 Task: Add a signature Kara Hall containing With sincere appreciation and gratitude, Kara Hall to email address softage.5@softage.net and add a folder Business intelligence
Action: Mouse pressed left at (126, 25)
Screenshot: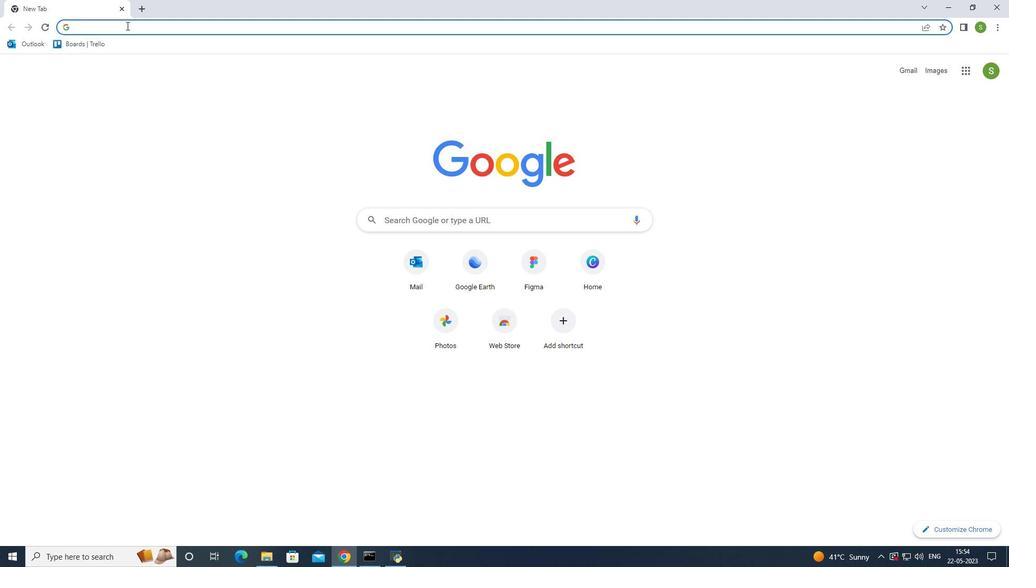 
Action: Key pressed outlook<Key.enter>
Screenshot: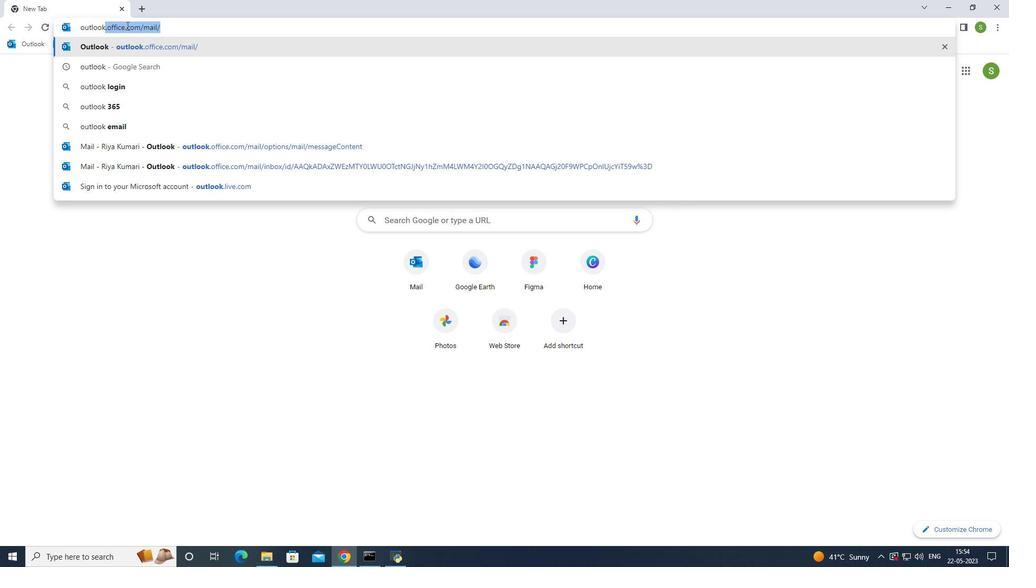 
Action: Mouse moved to (97, 90)
Screenshot: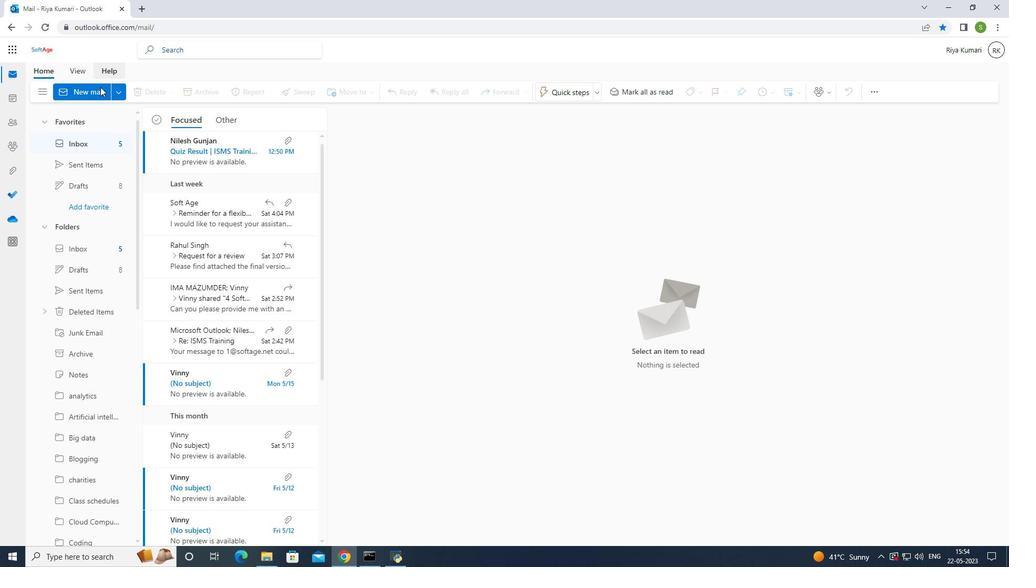 
Action: Mouse pressed left at (97, 90)
Screenshot: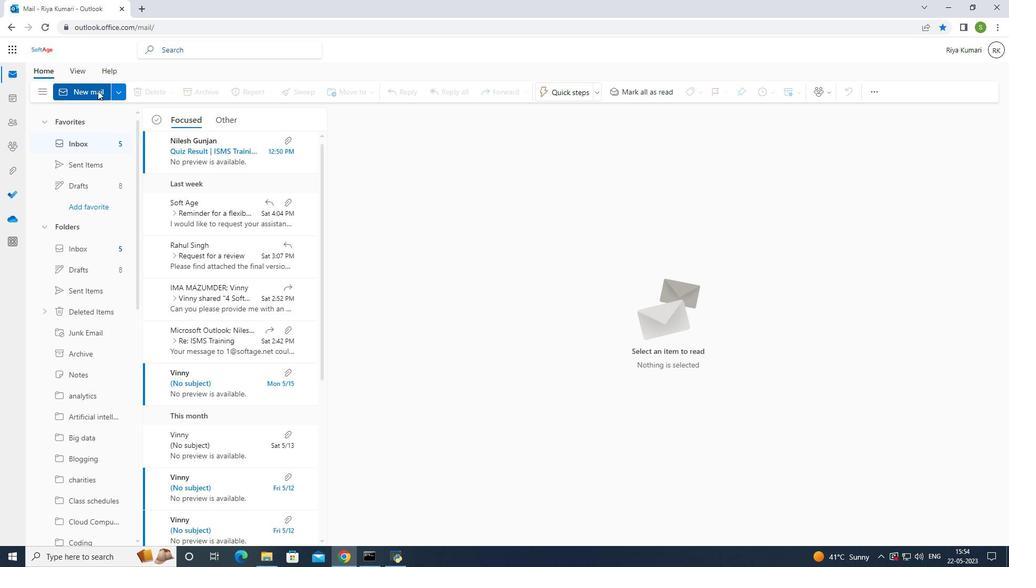 
Action: Mouse pressed left at (97, 90)
Screenshot: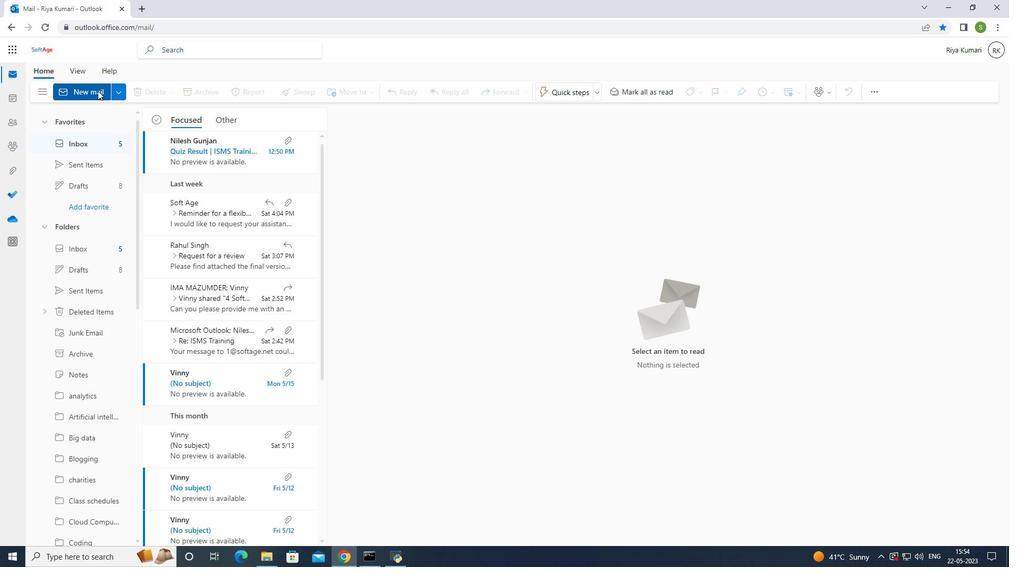 
Action: Mouse moved to (685, 87)
Screenshot: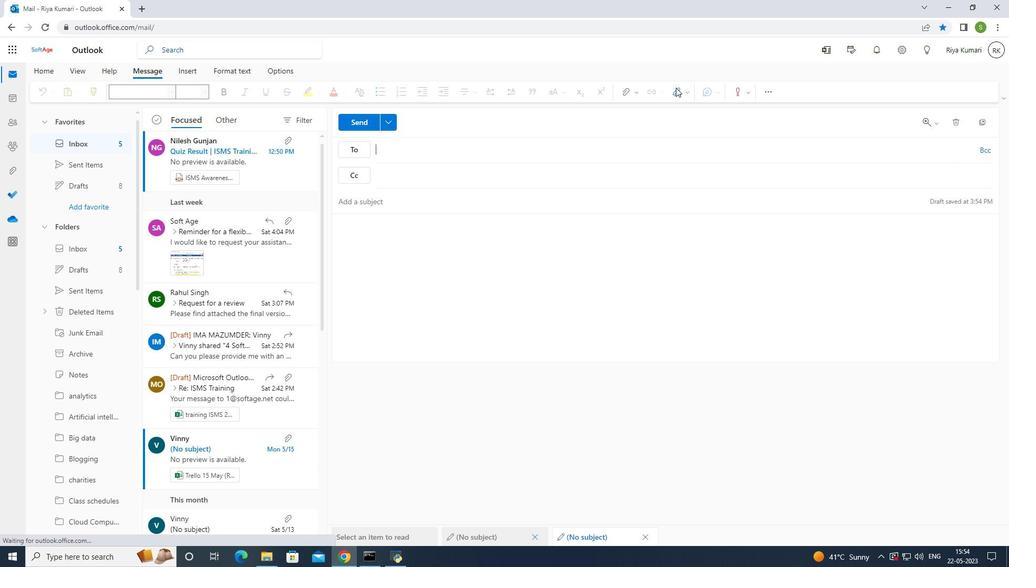 
Action: Mouse pressed left at (685, 87)
Screenshot: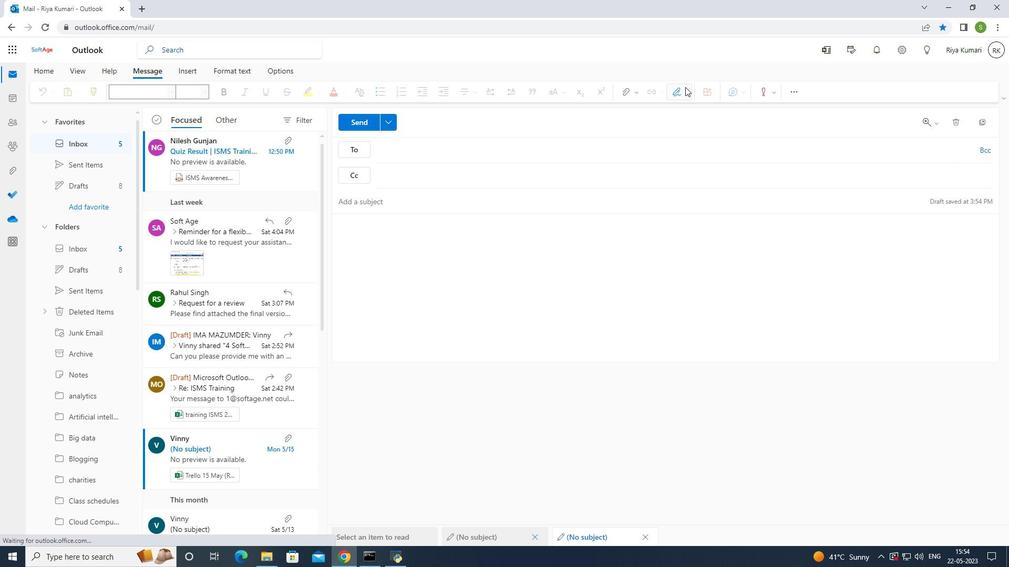 
Action: Mouse moved to (672, 131)
Screenshot: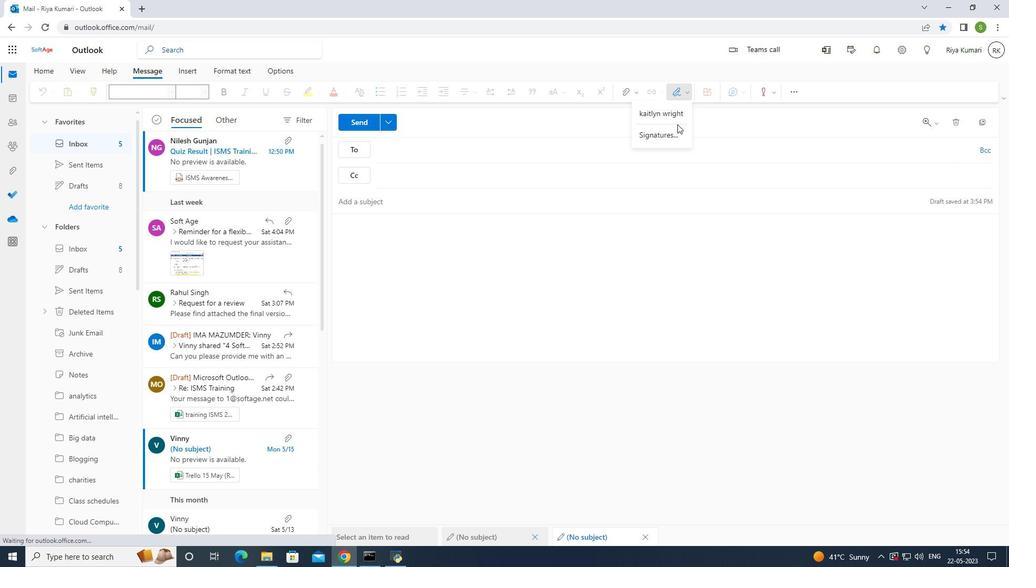
Action: Mouse pressed left at (672, 131)
Screenshot: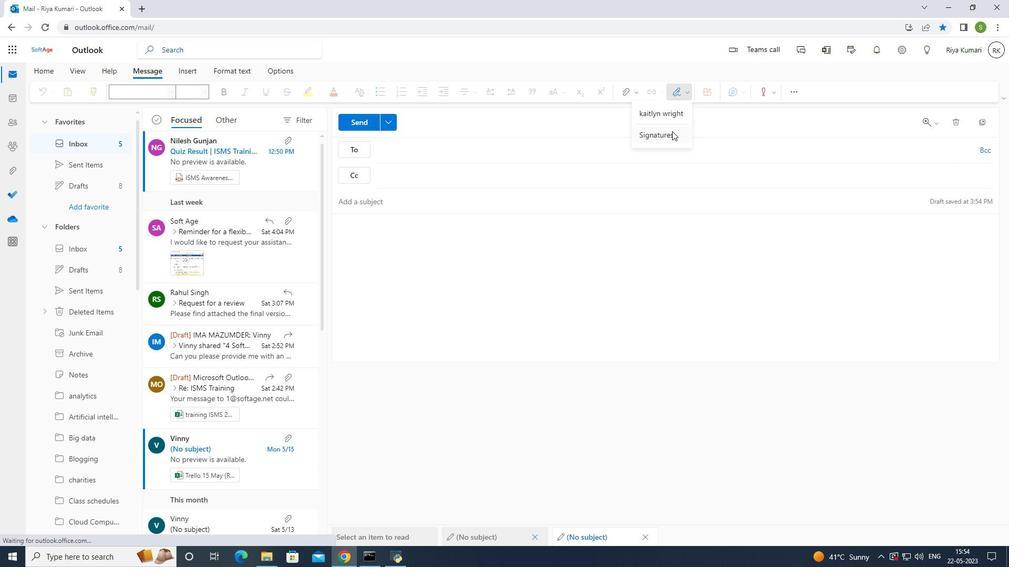 
Action: Mouse moved to (648, 174)
Screenshot: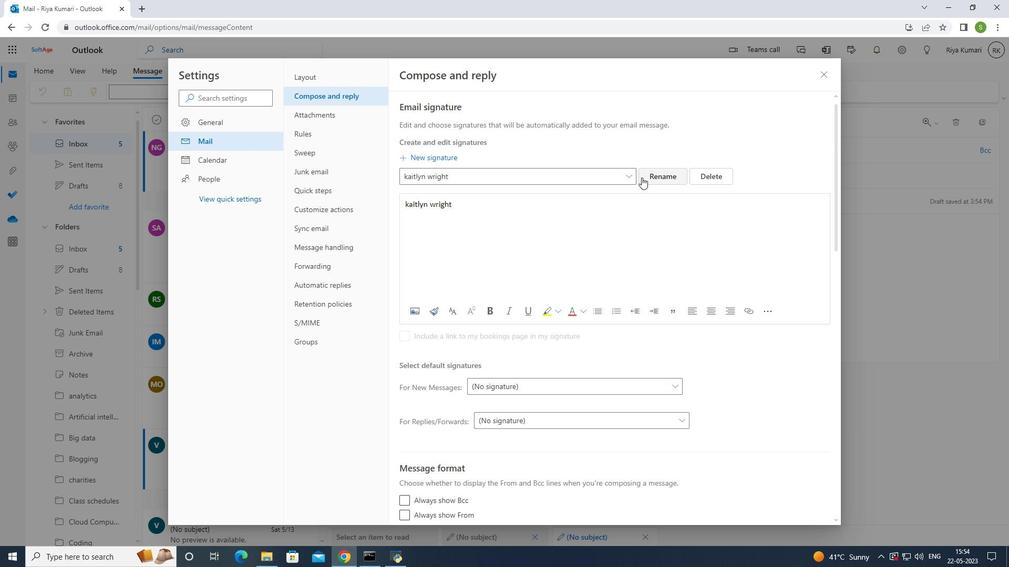 
Action: Mouse pressed left at (648, 174)
Screenshot: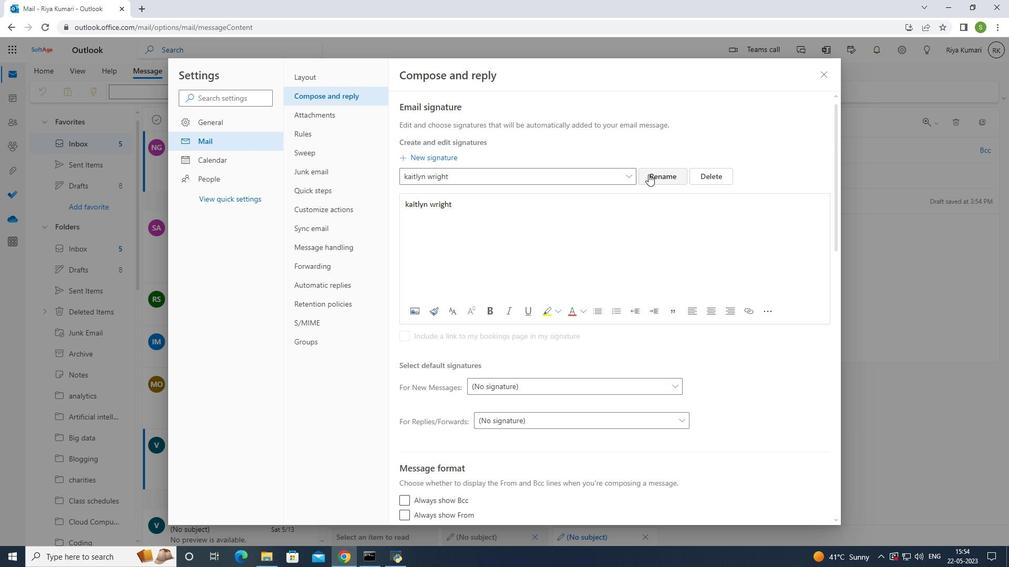 
Action: Mouse moved to (605, 179)
Screenshot: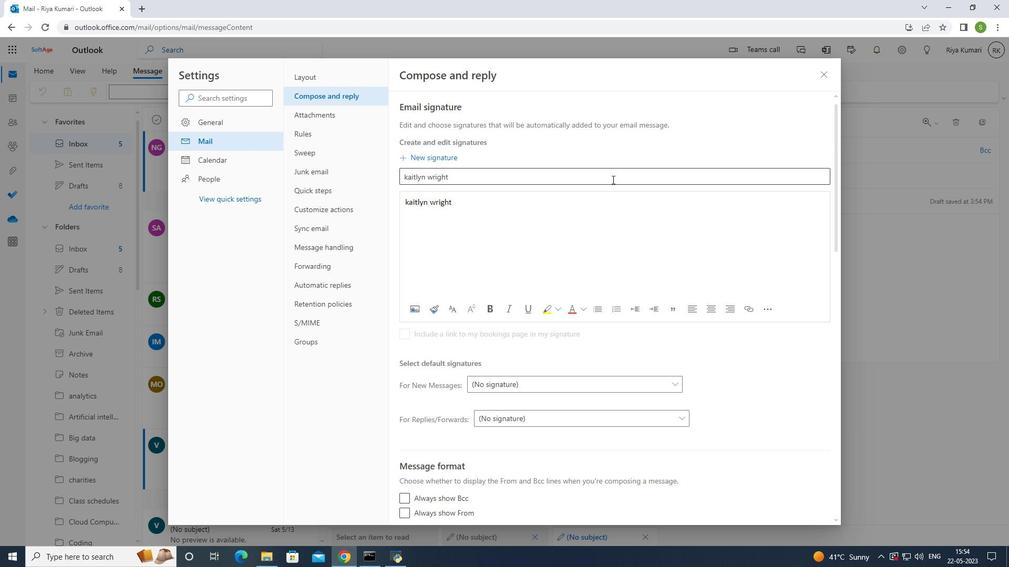 
Action: Mouse pressed left at (605, 179)
Screenshot: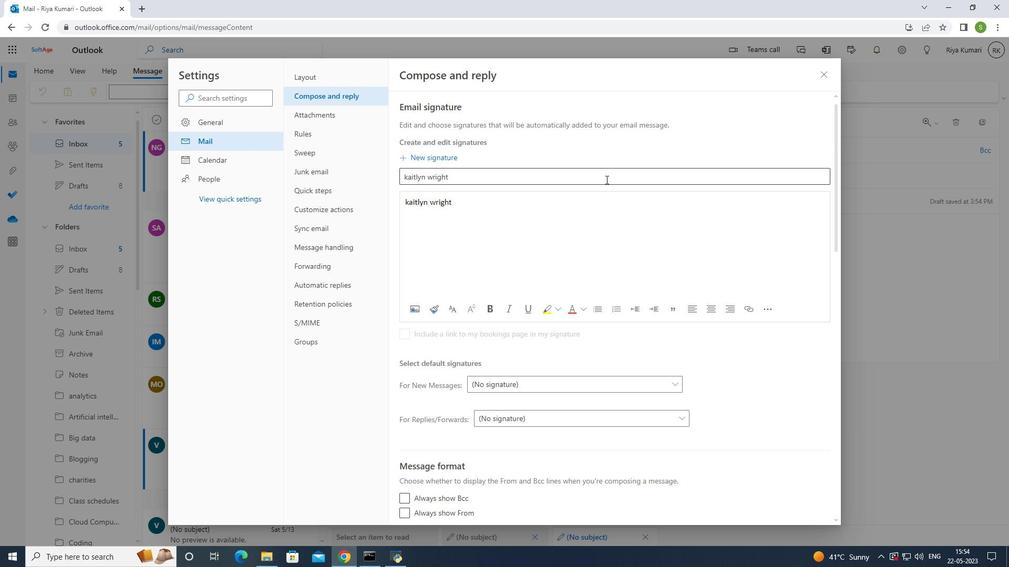 
Action: Mouse moved to (603, 178)
Screenshot: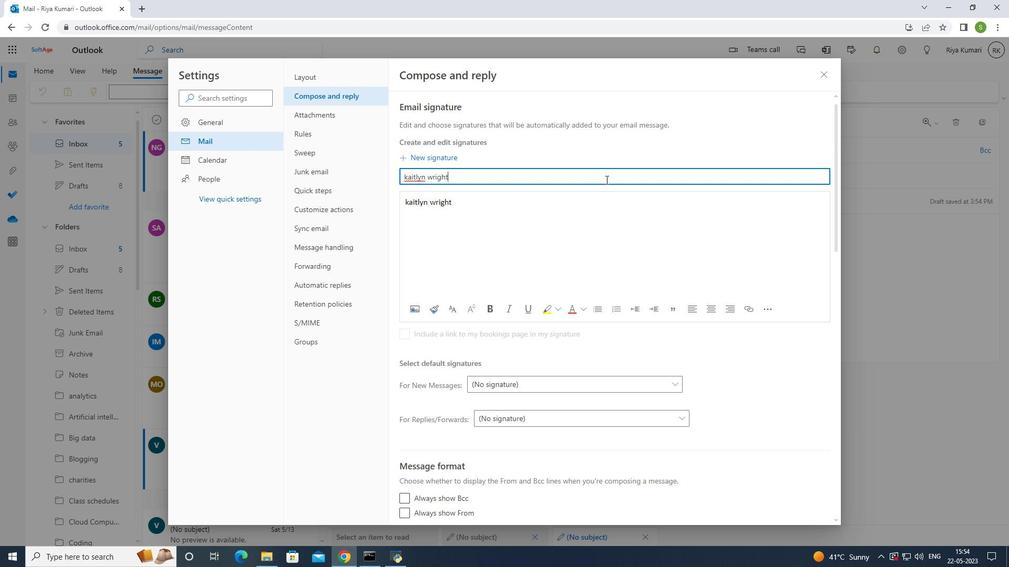 
Action: Key pressed <Key.backspace><Key.backspace><Key.backspace><Key.backspace><Key.backspace><Key.backspace><Key.backspace><Key.backspace><Key.backspace><Key.backspace><Key.backspace><Key.backspace><Key.backspace><Key.backspace><Key.backspace><Key.backspace><Key.backspace><Key.backspace><Key.backspace><Key.backspace><Key.backspace><Key.backspace><Key.backspace><Key.backspace><Key.backspace><Key.backspace><Key.backspace><Key.backspace><Key.backspace><Key.backspace><Key.backspace><Key.caps_lock>KA<Key.caps_lock><Key.backspace>ara<Key.space><Key.caps_lock>H<Key.caps_lock>all
Screenshot: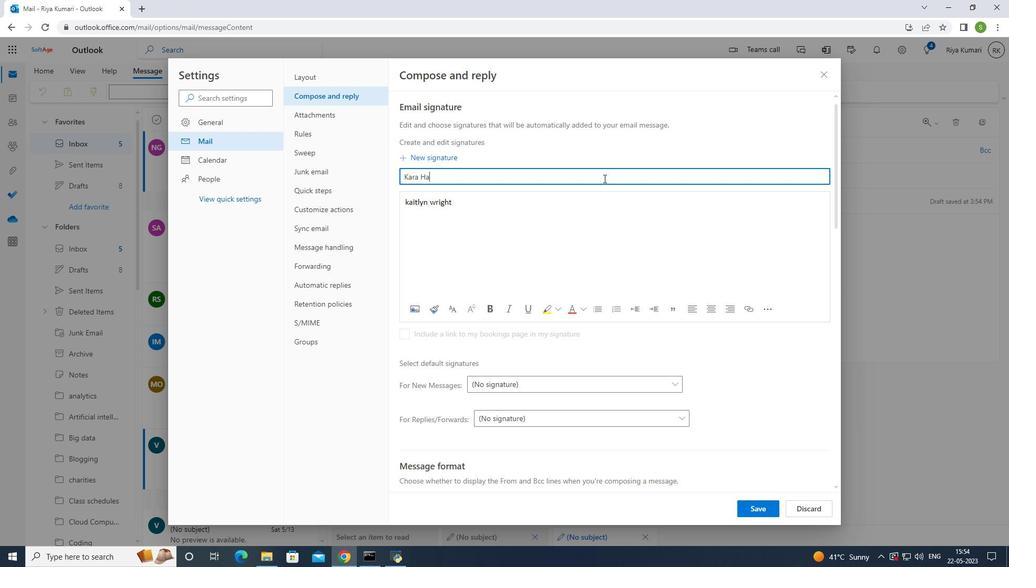 
Action: Mouse moved to (487, 204)
Screenshot: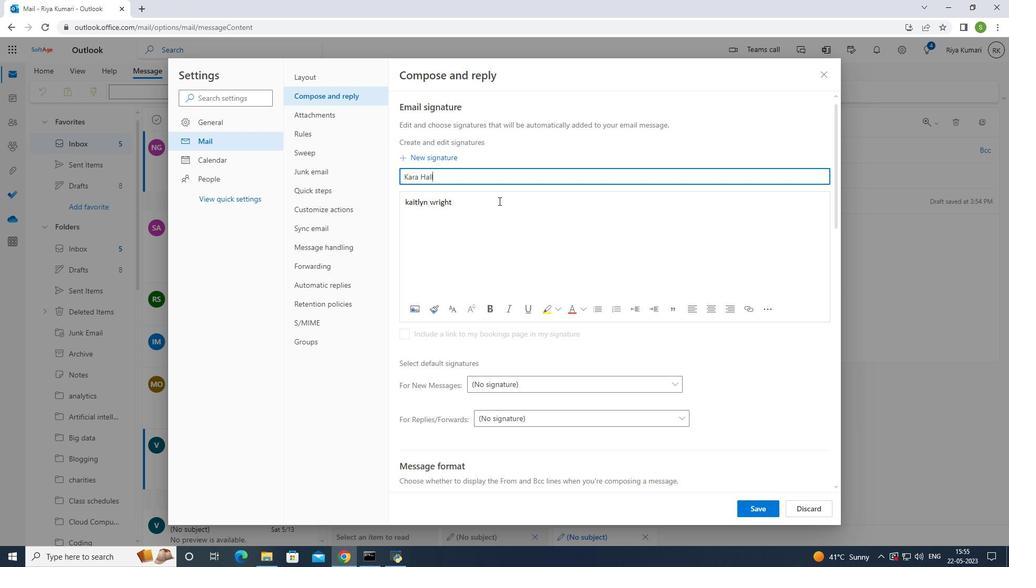 
Action: Mouse pressed left at (487, 204)
Screenshot: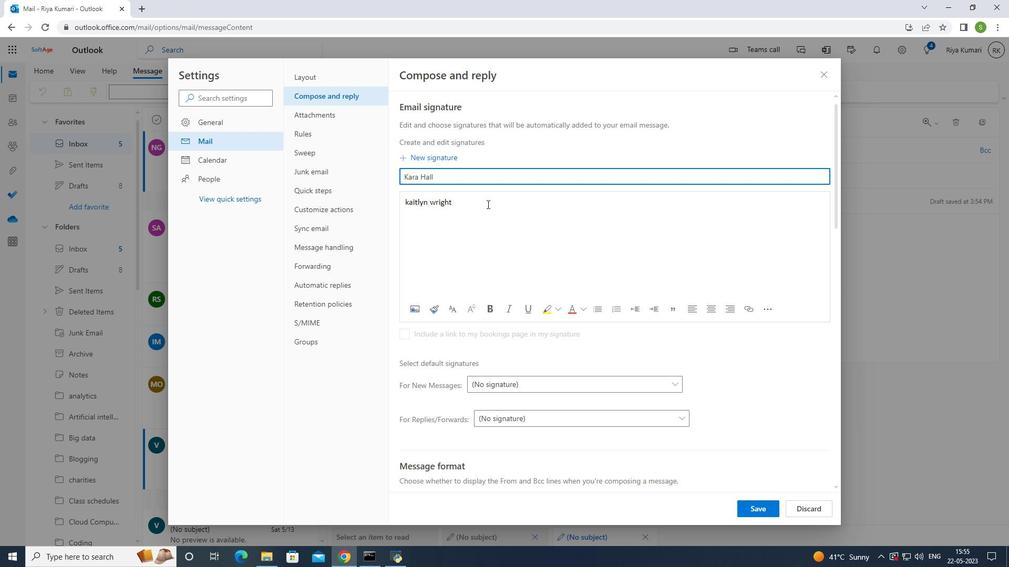 
Action: Key pressed <Key.backspace><Key.backspace><Key.backspace><Key.backspace><Key.backspace><Key.backspace><Key.backspace><Key.backspace><Key.backspace><Key.backspace><Key.backspace><Key.backspace><Key.backspace>ara<Key.space><Key.caps_lock>H<Key.caps_lock>all
Screenshot: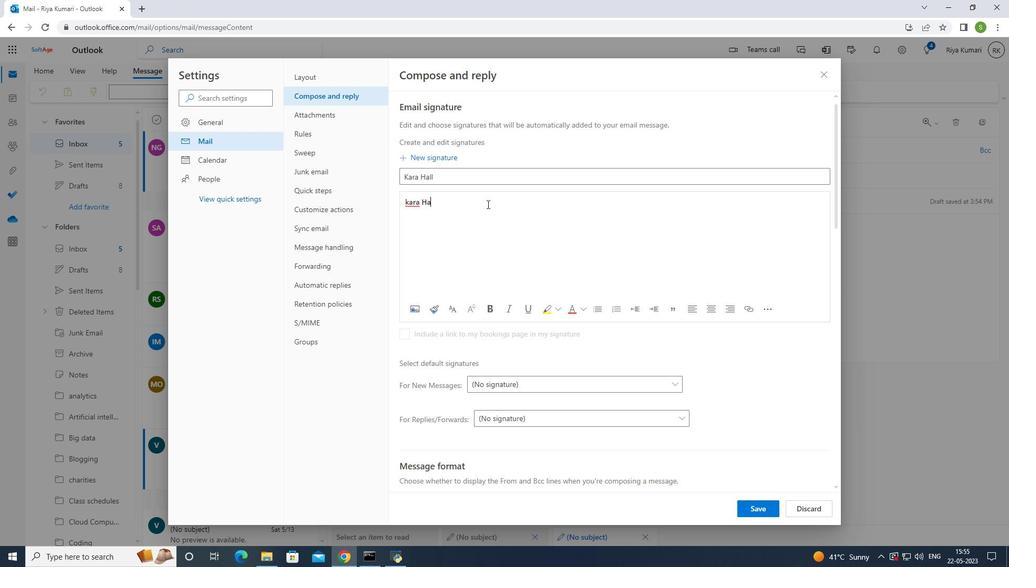 
Action: Mouse moved to (412, 202)
Screenshot: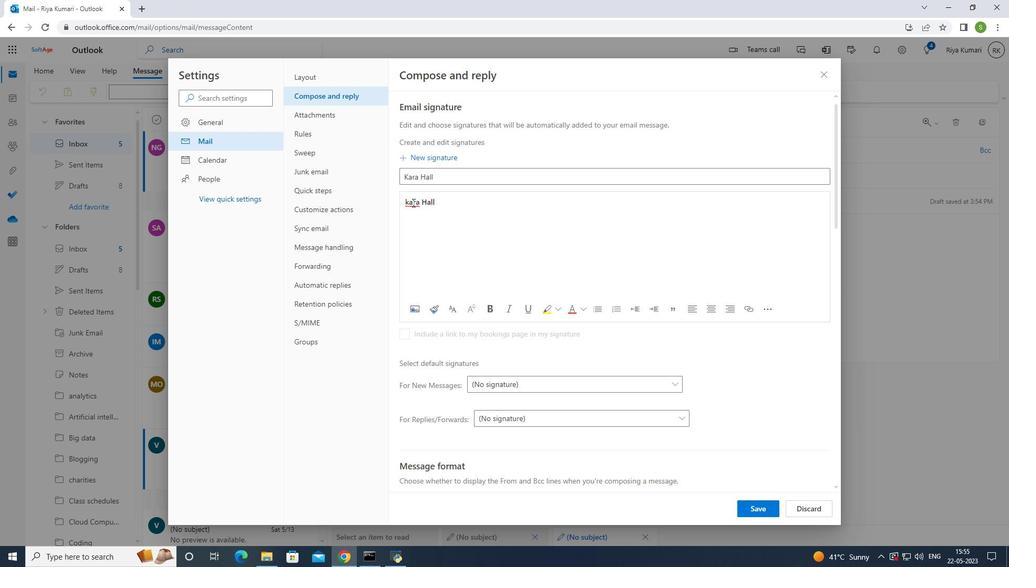 
Action: Mouse pressed left at (412, 202)
Screenshot: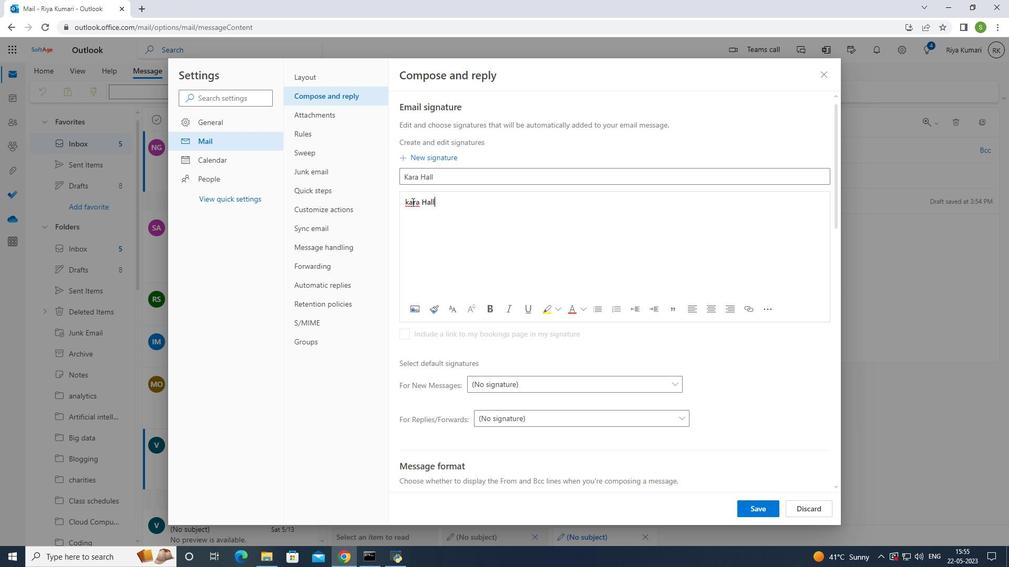 
Action: Mouse moved to (418, 200)
Screenshot: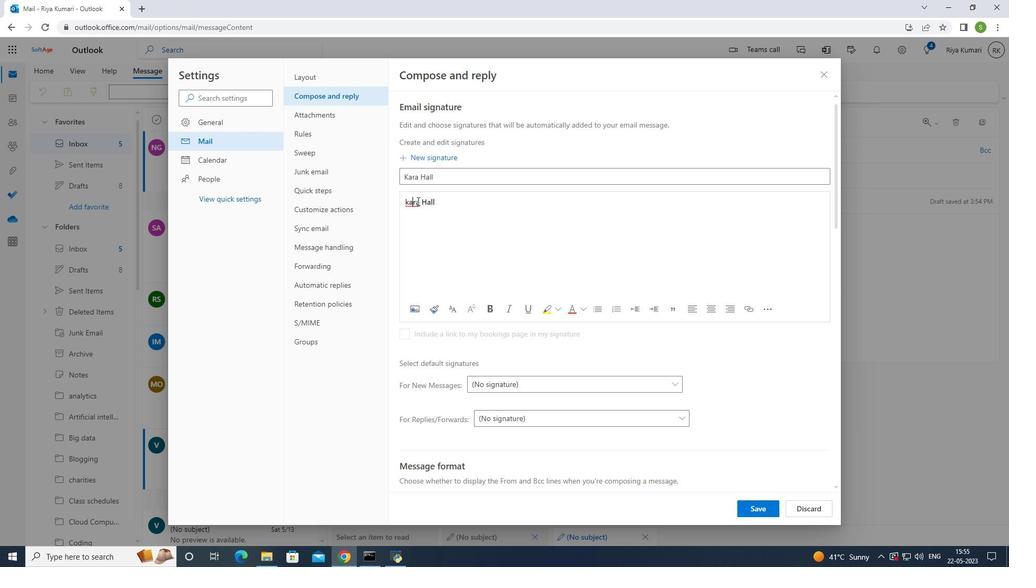 
Action: Key pressed <Key.left><Key.left><Key.right><Key.backspace><Key.caps_lock>K<Key.caps_lock>
Screenshot: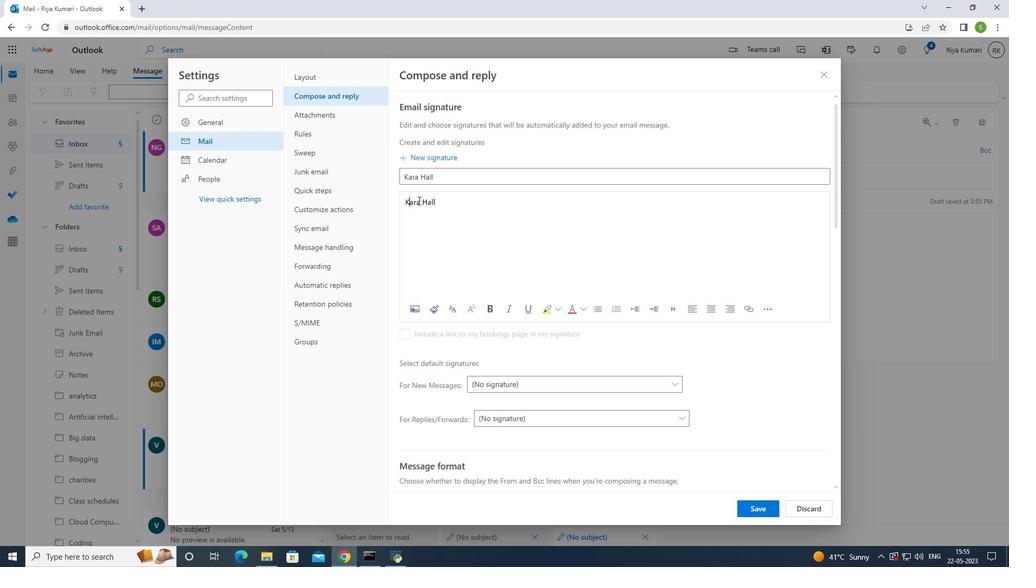 
Action: Mouse moved to (760, 504)
Screenshot: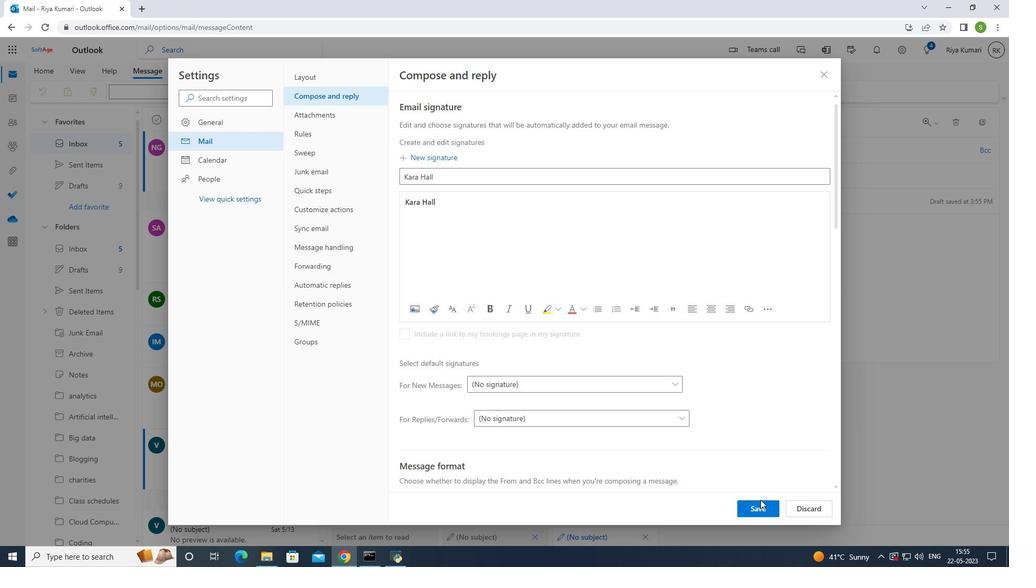 
Action: Mouse pressed left at (760, 504)
Screenshot: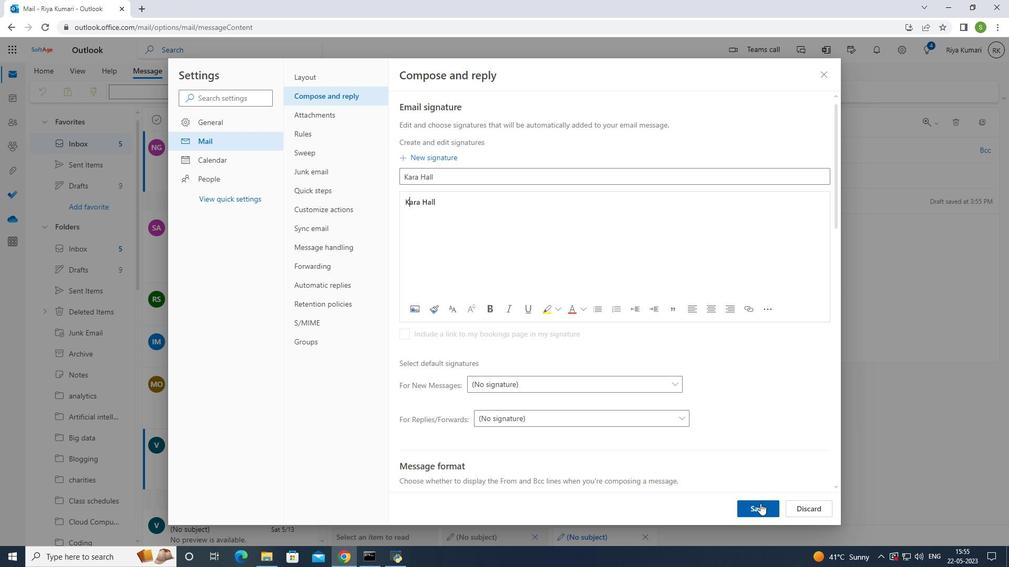 
Action: Mouse moved to (829, 73)
Screenshot: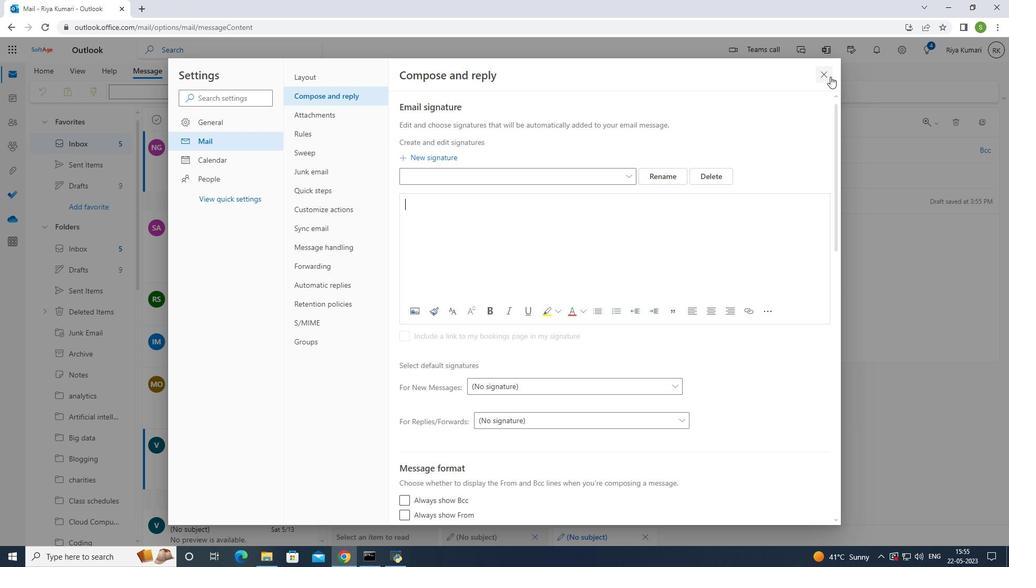 
Action: Mouse pressed left at (829, 73)
Screenshot: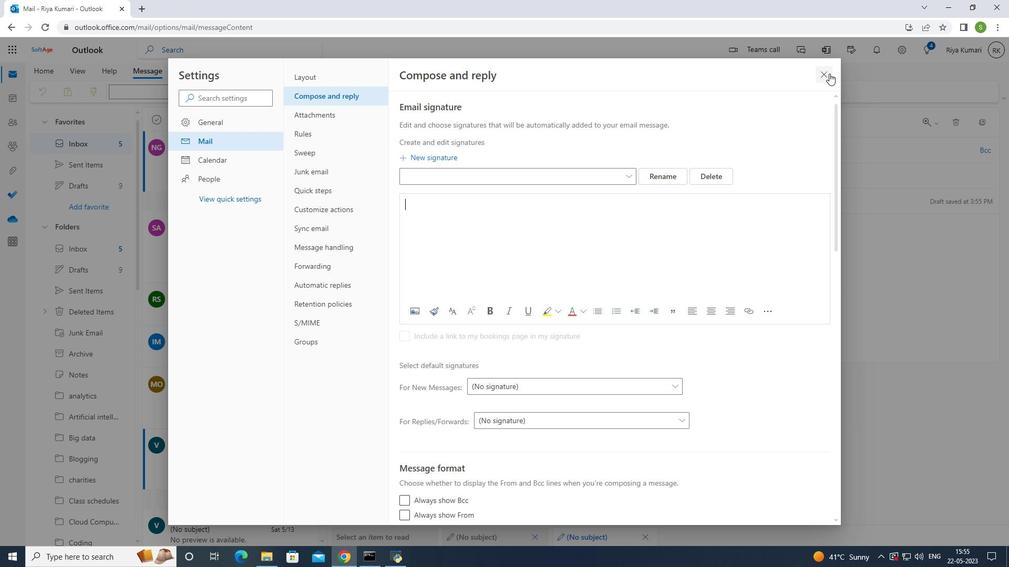 
Action: Mouse moved to (436, 150)
Screenshot: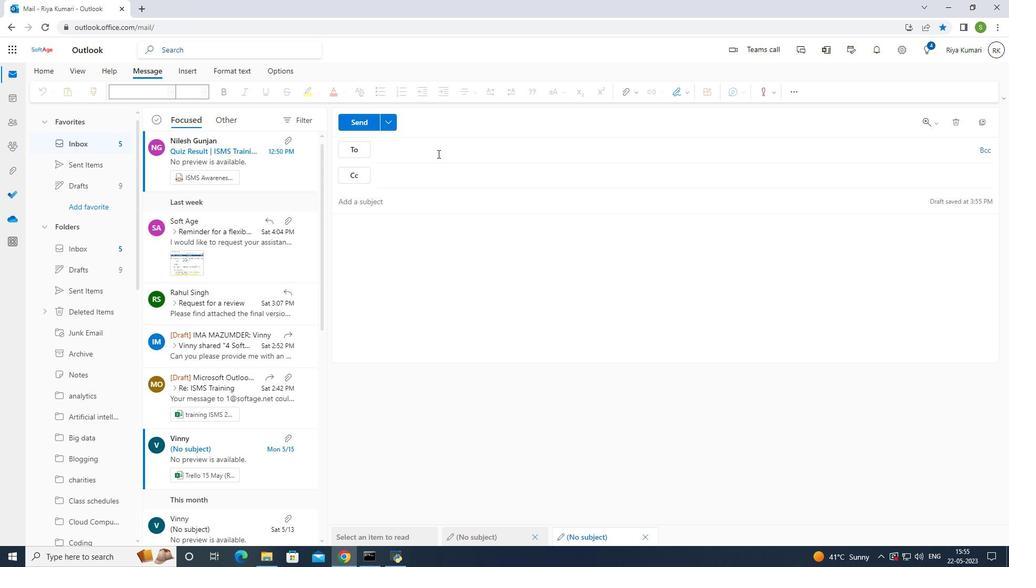 
Action: Mouse pressed left at (436, 150)
Screenshot: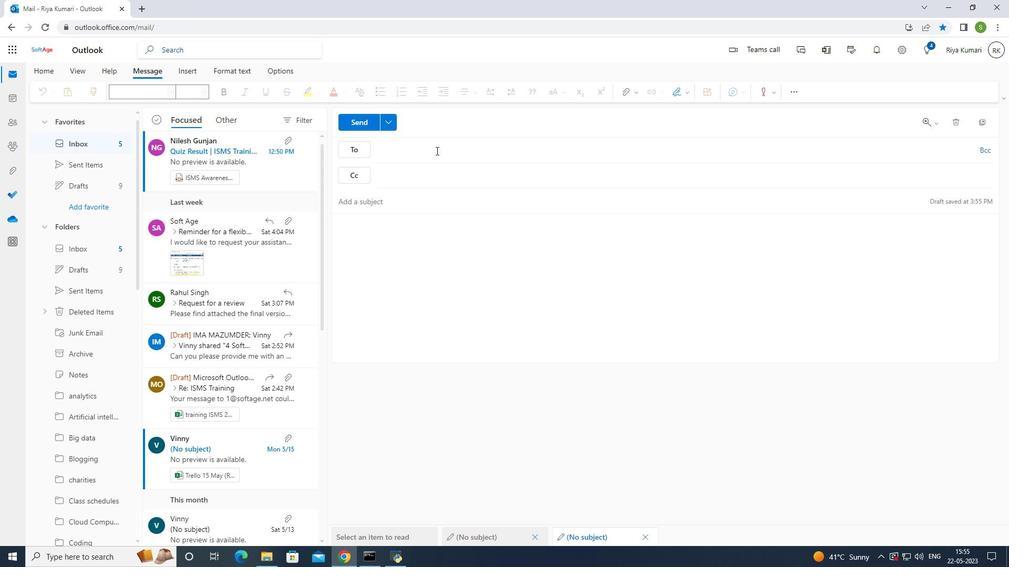 
Action: Mouse moved to (437, 150)
Screenshot: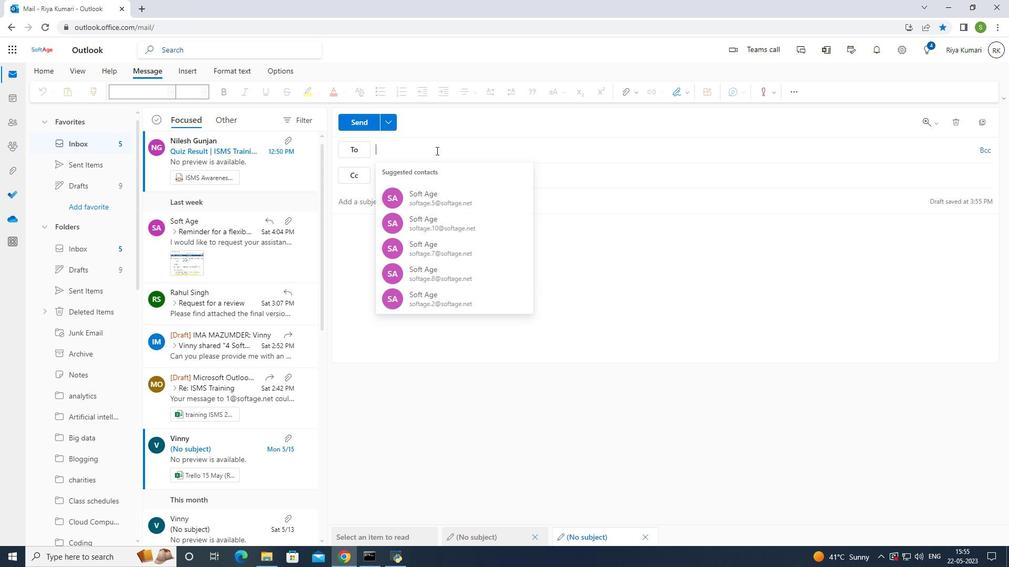 
Action: Key pressed softage.5<Key.shift>@softage.net
Screenshot: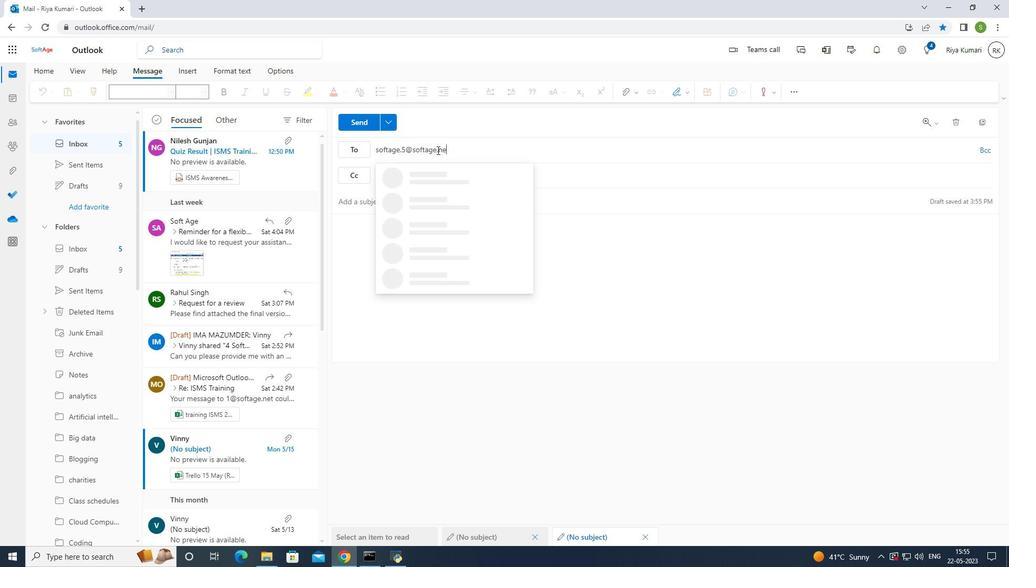 
Action: Mouse moved to (437, 170)
Screenshot: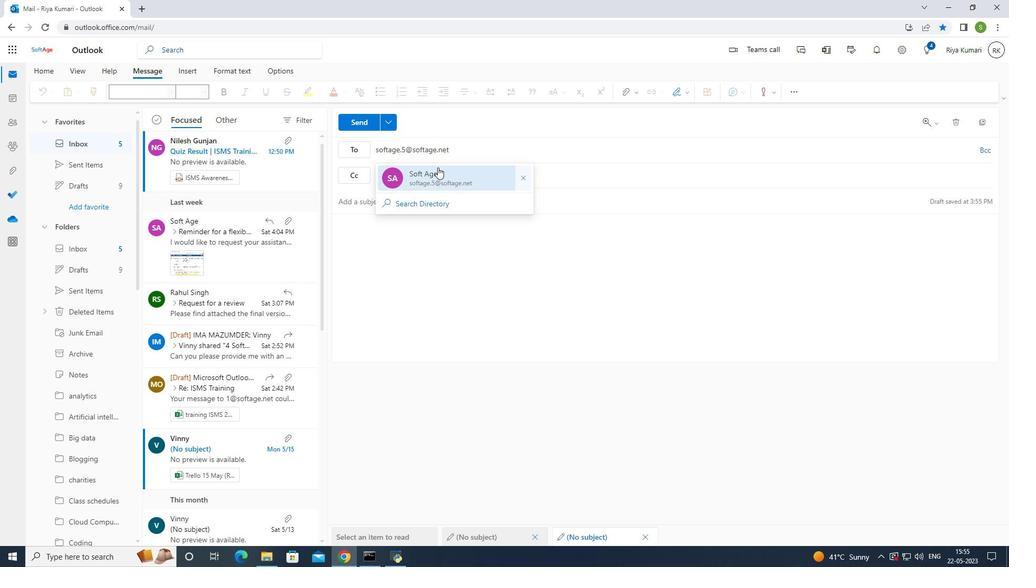 
Action: Mouse pressed left at (437, 170)
Screenshot: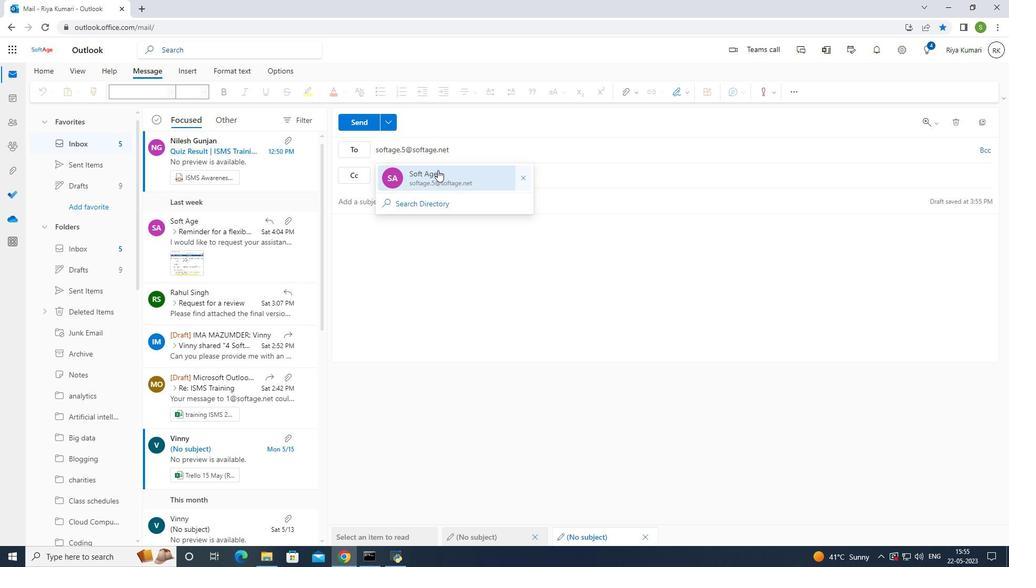 
Action: Mouse moved to (403, 235)
Screenshot: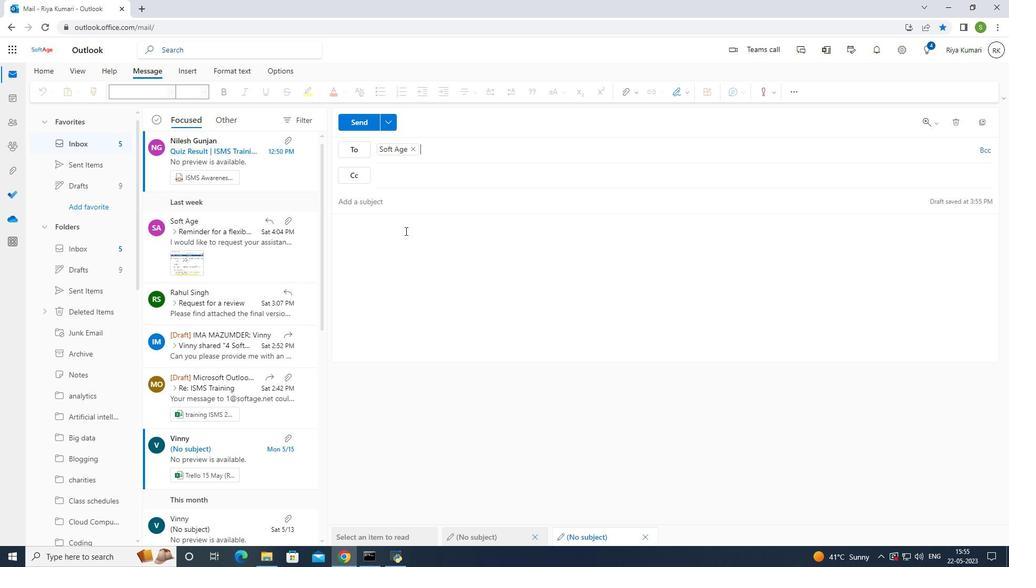 
Action: Mouse pressed left at (403, 235)
Screenshot: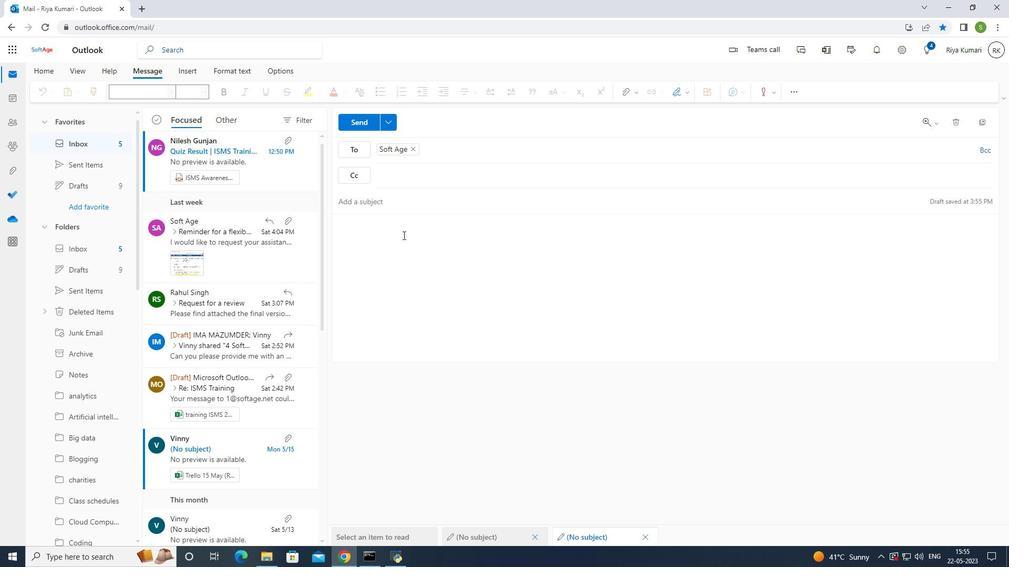 
Action: Mouse moved to (689, 94)
Screenshot: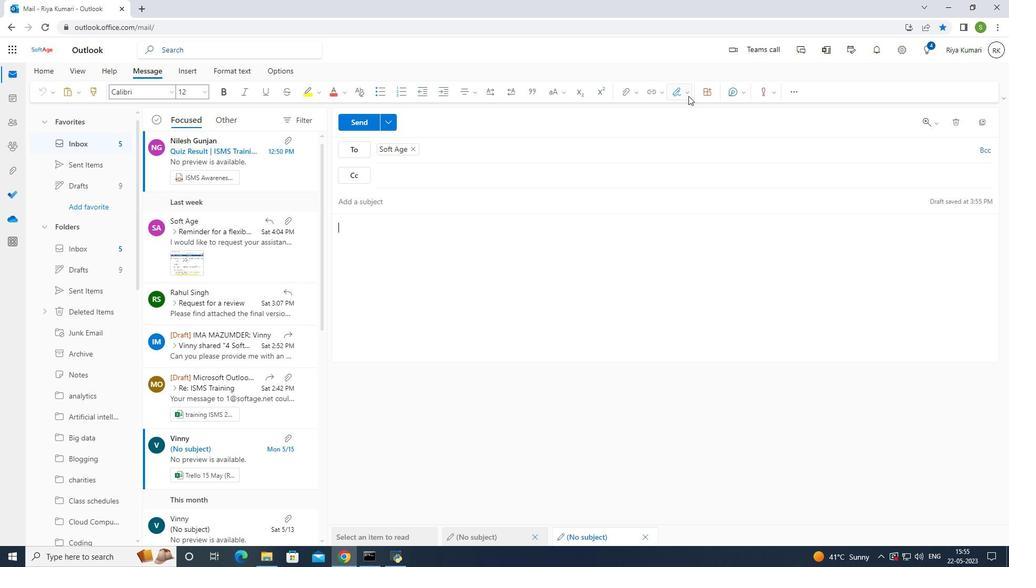 
Action: Mouse pressed left at (689, 94)
Screenshot: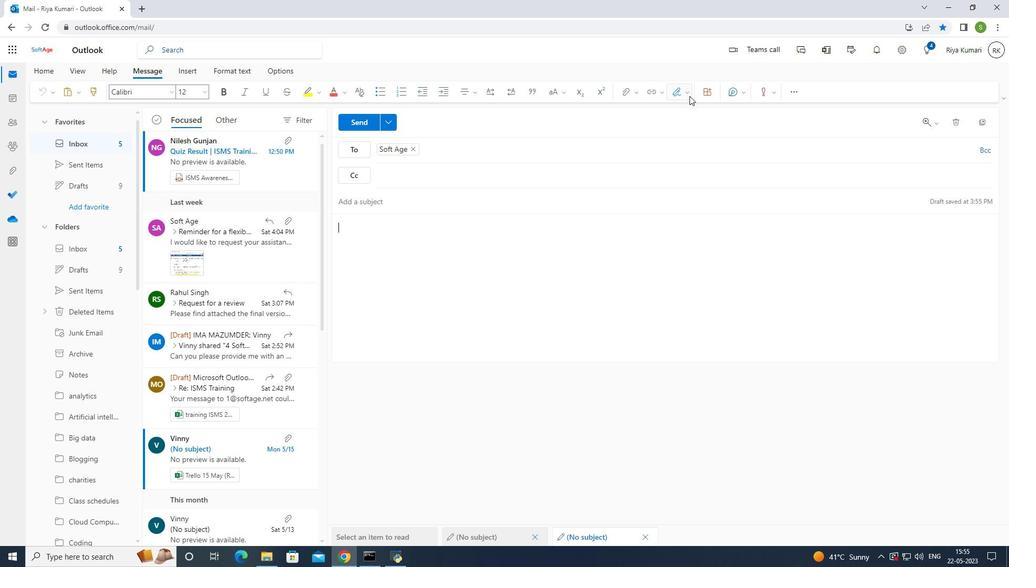 
Action: Mouse moved to (672, 108)
Screenshot: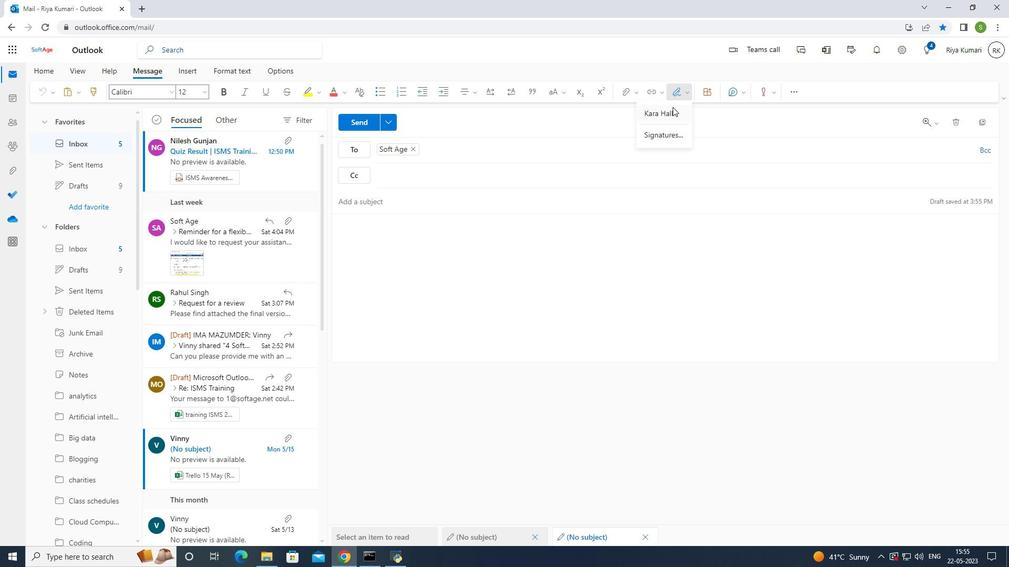 
Action: Mouse pressed left at (672, 108)
Screenshot: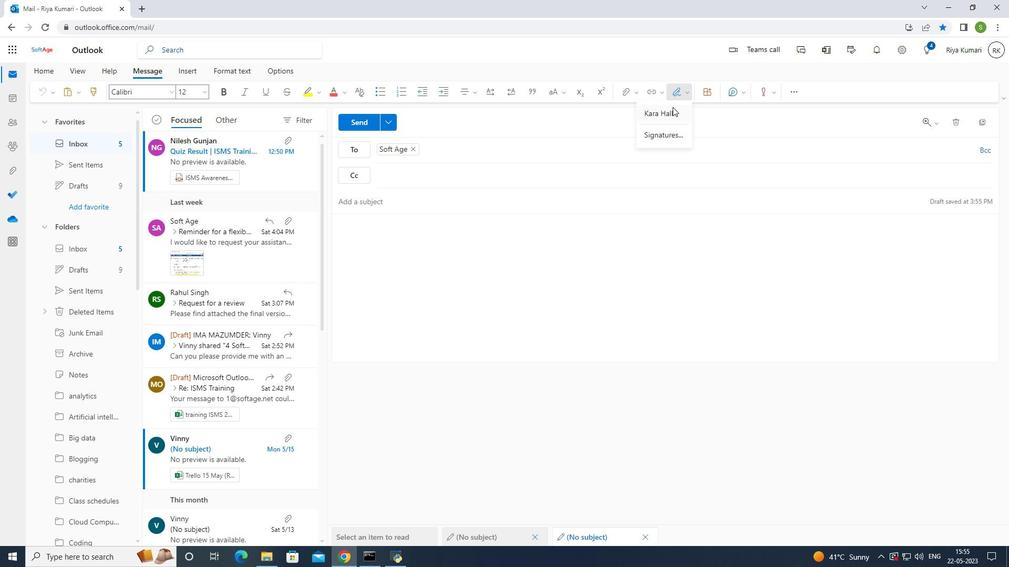 
Action: Mouse moved to (589, 167)
Screenshot: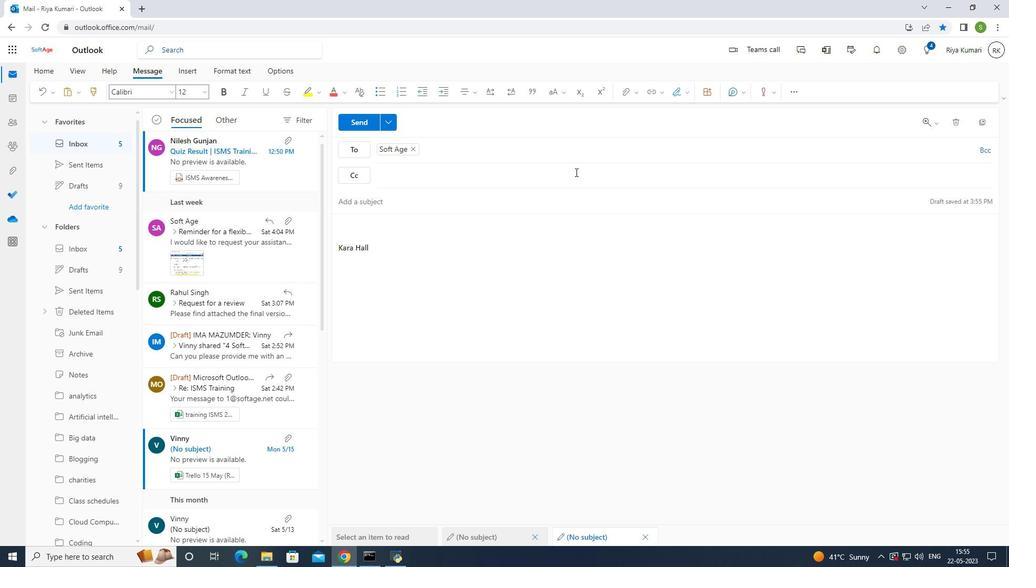 
Action: Key pressed sincere<Key.space>appro<Key.backspace>eciation<Key.space>and<Key.space>gratitude
Screenshot: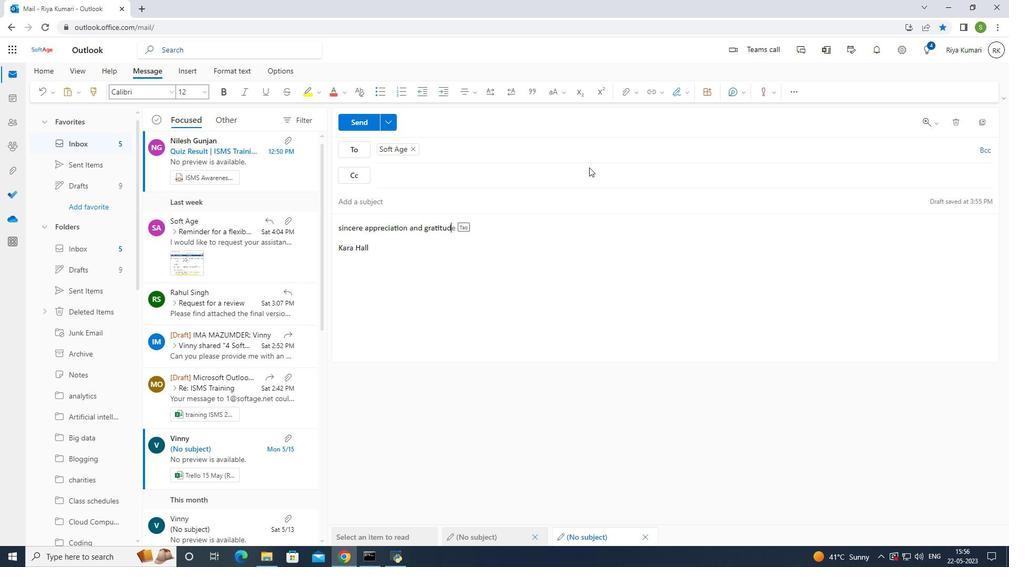 
Action: Mouse moved to (70, 302)
Screenshot: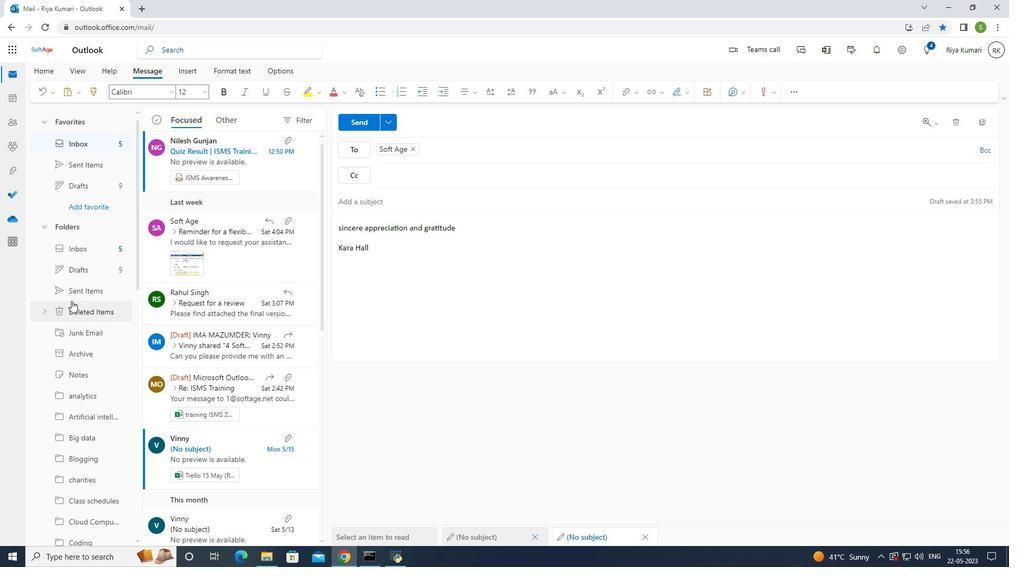 
Action: Mouse scrolled (70, 302) with delta (0, 0)
Screenshot: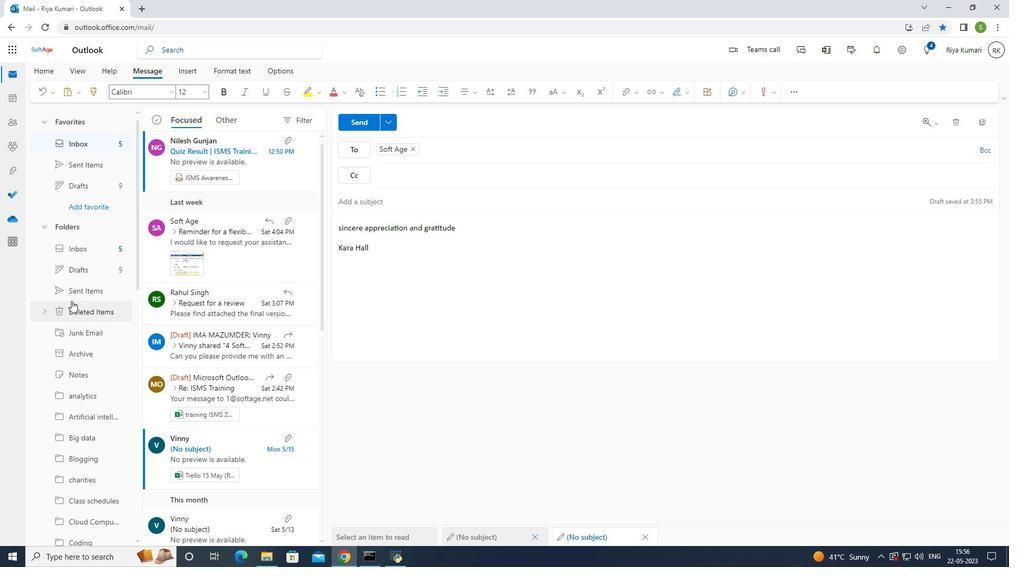 
Action: Mouse scrolled (70, 302) with delta (0, 0)
Screenshot: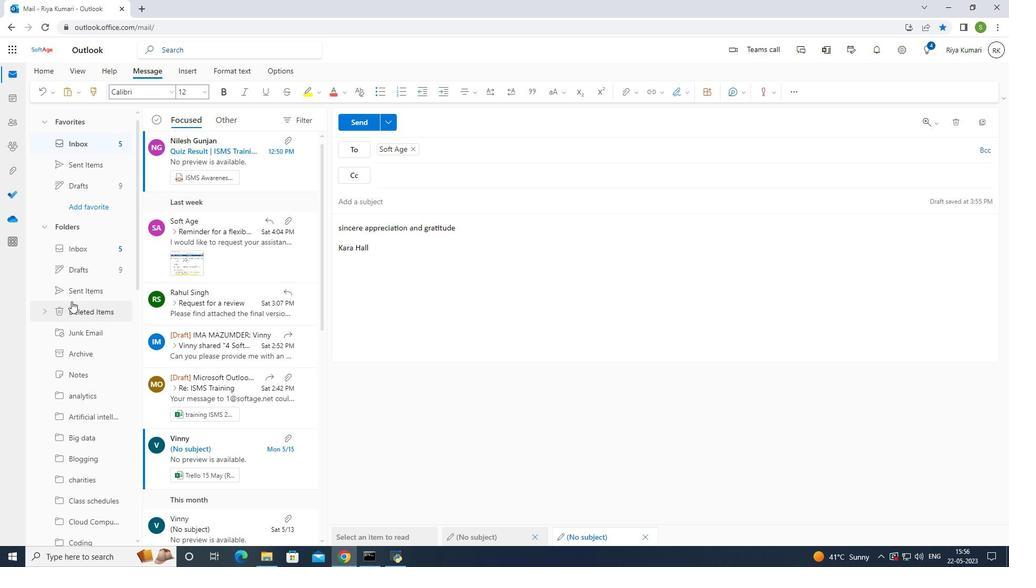 
Action: Mouse scrolled (70, 302) with delta (0, 0)
Screenshot: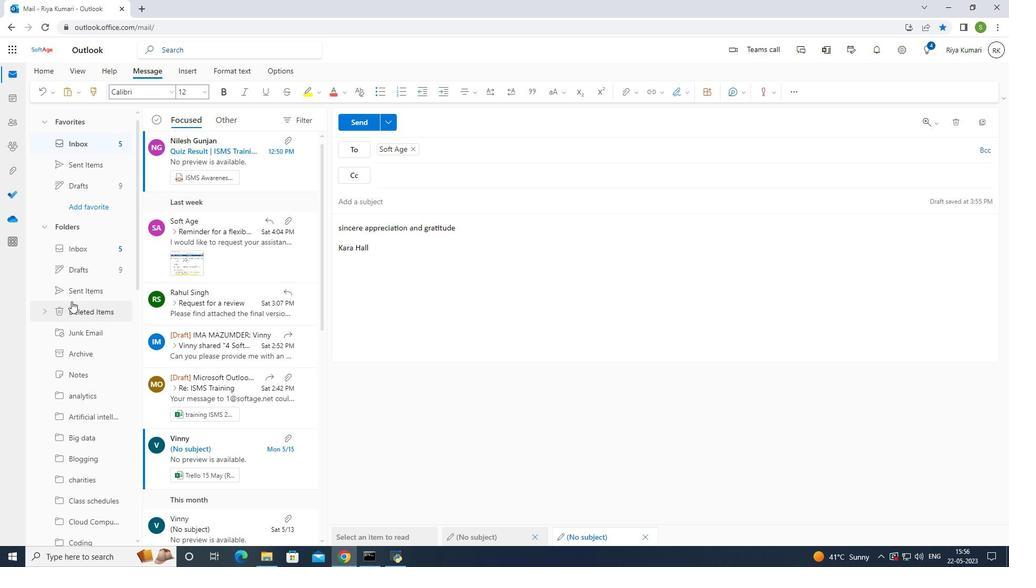 
Action: Mouse moved to (72, 302)
Screenshot: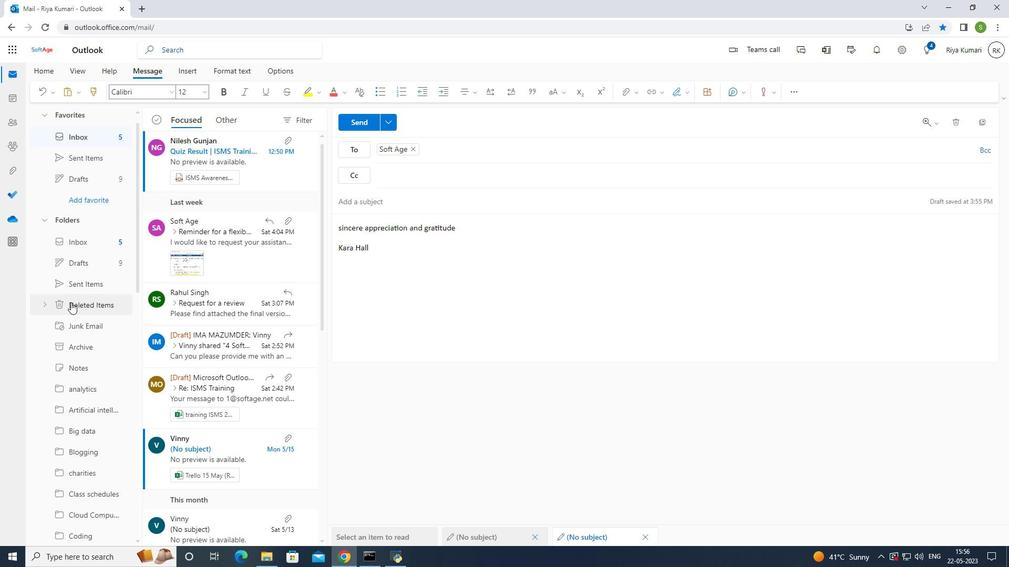 
Action: Mouse scrolled (72, 302) with delta (0, 0)
Screenshot: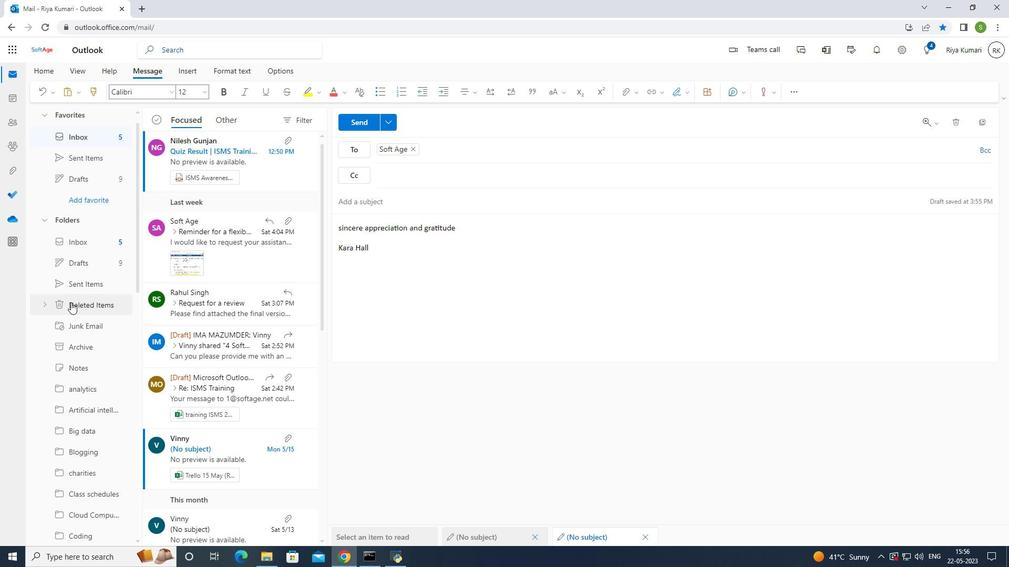 
Action: Mouse moved to (87, 283)
Screenshot: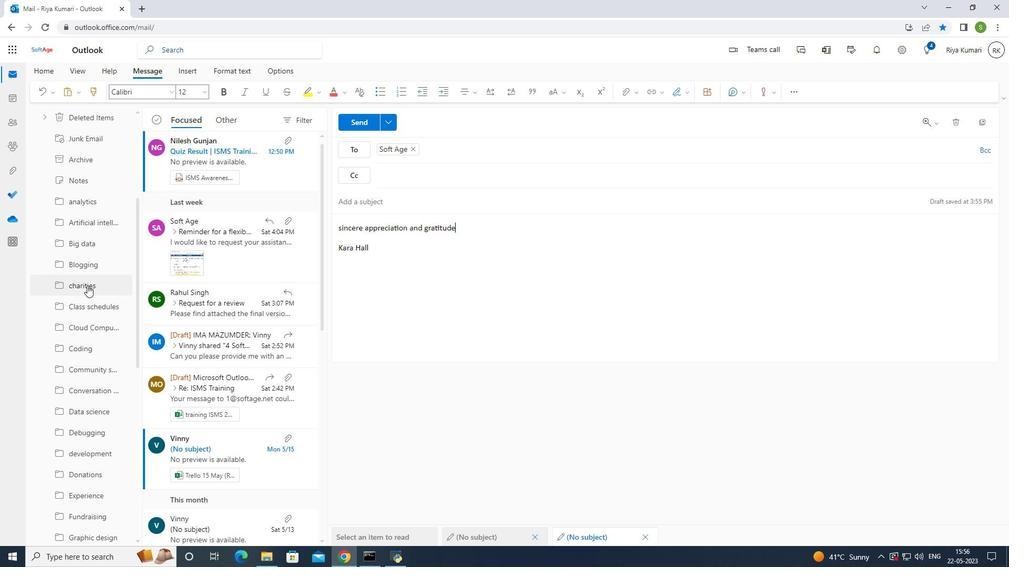
Action: Mouse scrolled (87, 283) with delta (0, 0)
Screenshot: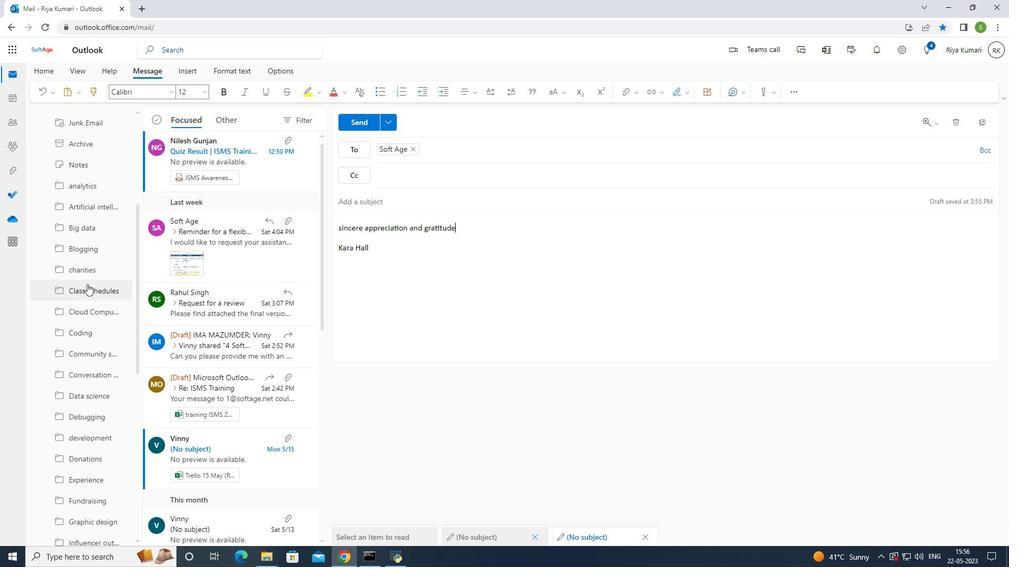 
Action: Mouse scrolled (87, 283) with delta (0, 0)
Screenshot: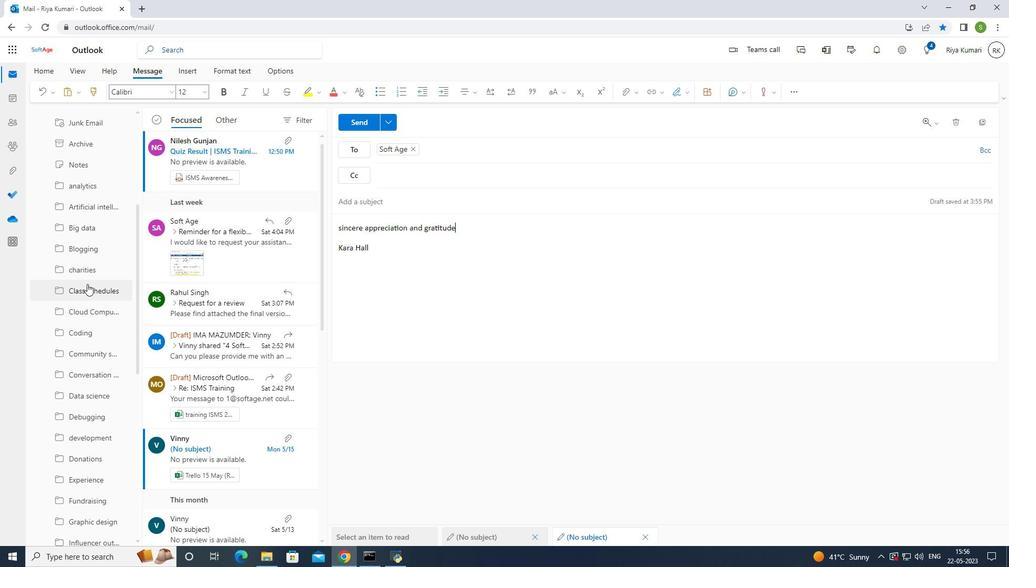 
Action: Mouse scrolled (87, 283) with delta (0, 0)
Screenshot: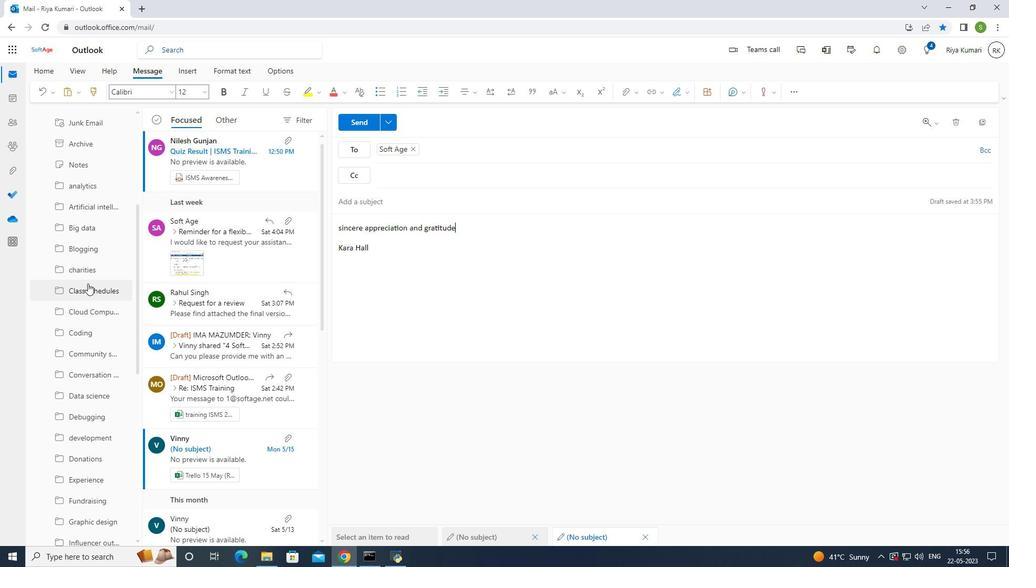 
Action: Mouse moved to (88, 283)
Screenshot: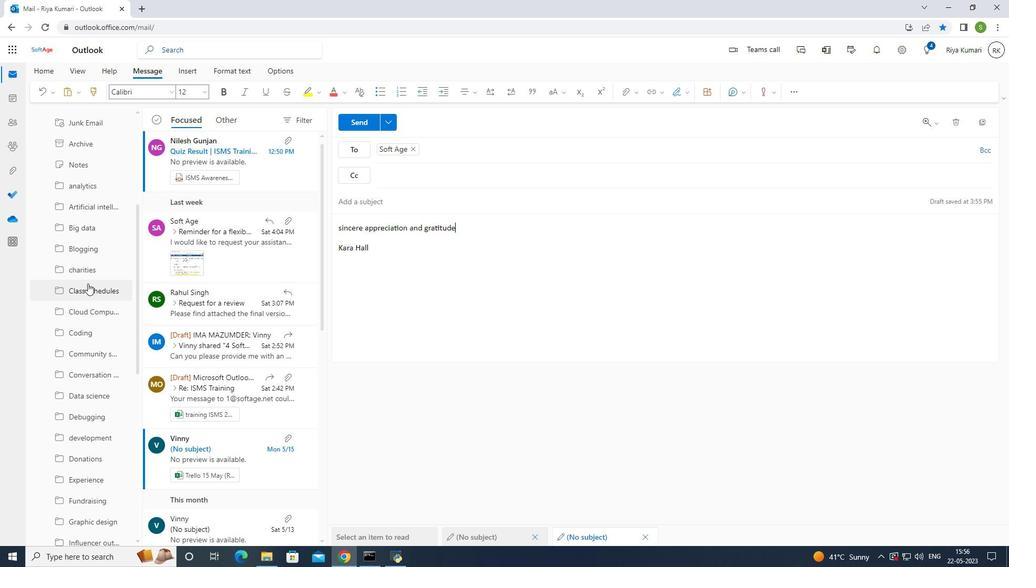 
Action: Mouse scrolled (87, 283) with delta (0, 0)
Screenshot: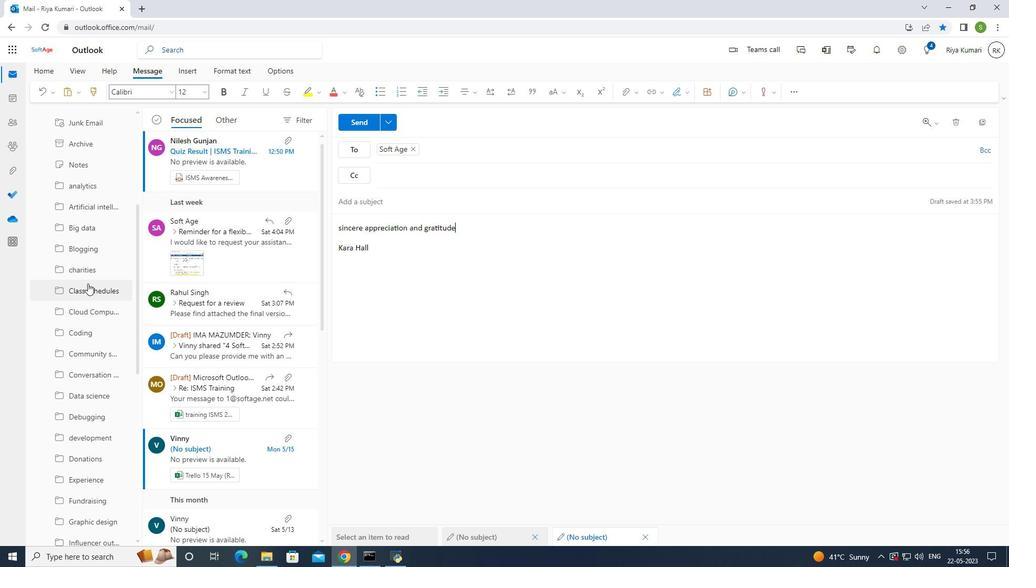 
Action: Mouse moved to (89, 288)
Screenshot: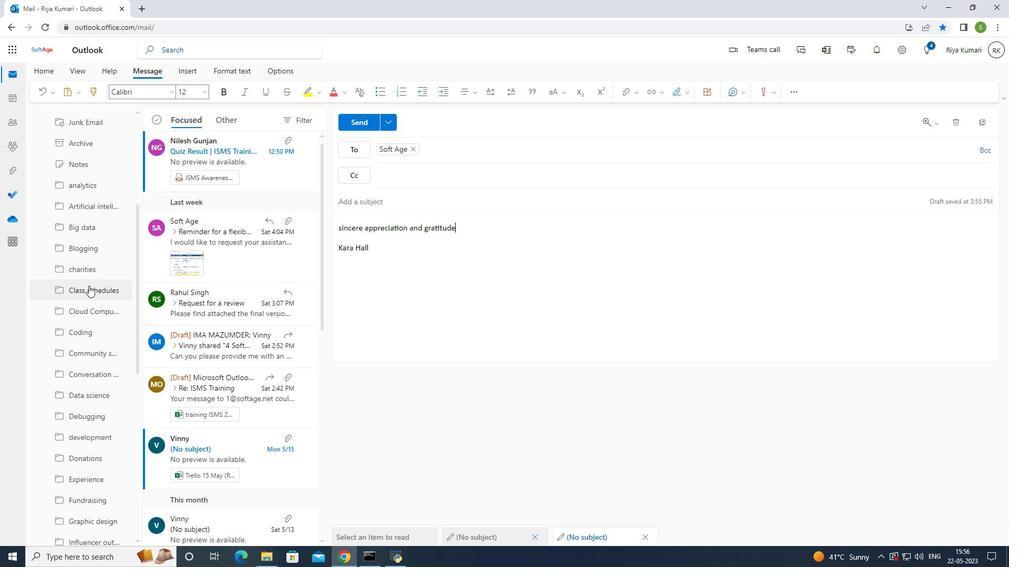 
Action: Mouse scrolled (89, 287) with delta (0, 0)
Screenshot: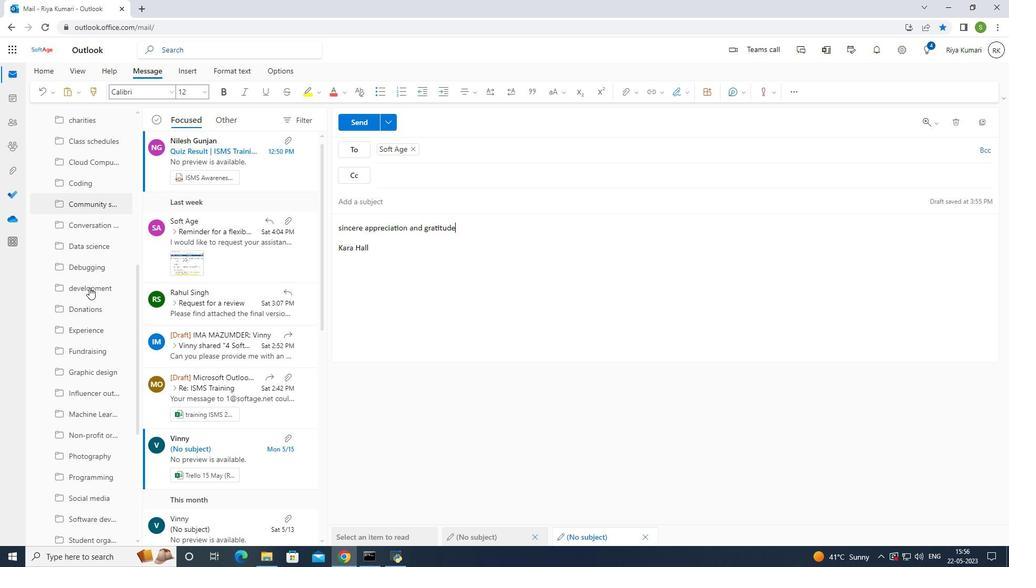 
Action: Mouse scrolled (89, 287) with delta (0, 0)
Screenshot: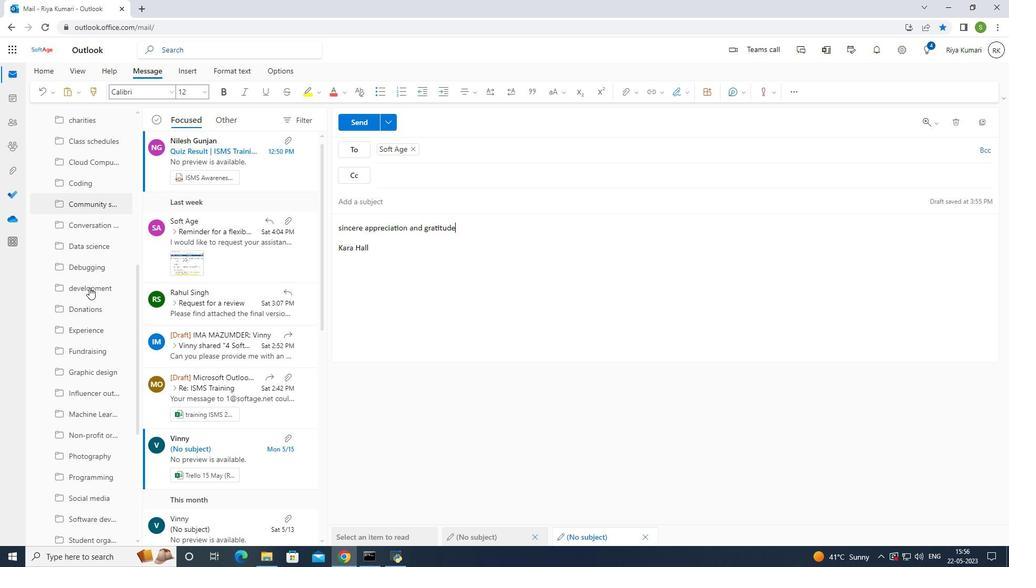 
Action: Mouse scrolled (89, 287) with delta (0, 0)
Screenshot: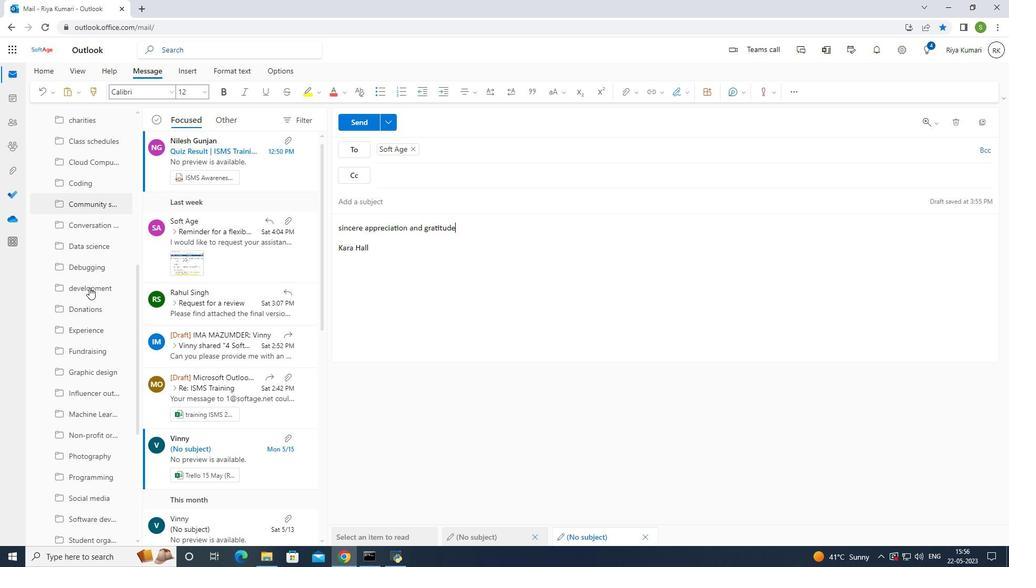 
Action: Mouse scrolled (89, 287) with delta (0, 0)
Screenshot: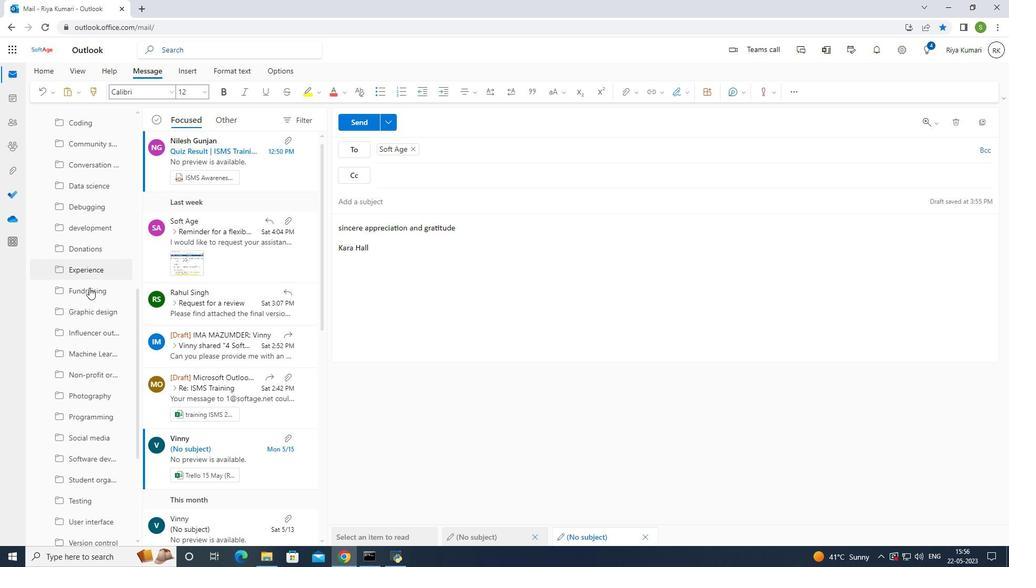 
Action: Mouse moved to (108, 439)
Screenshot: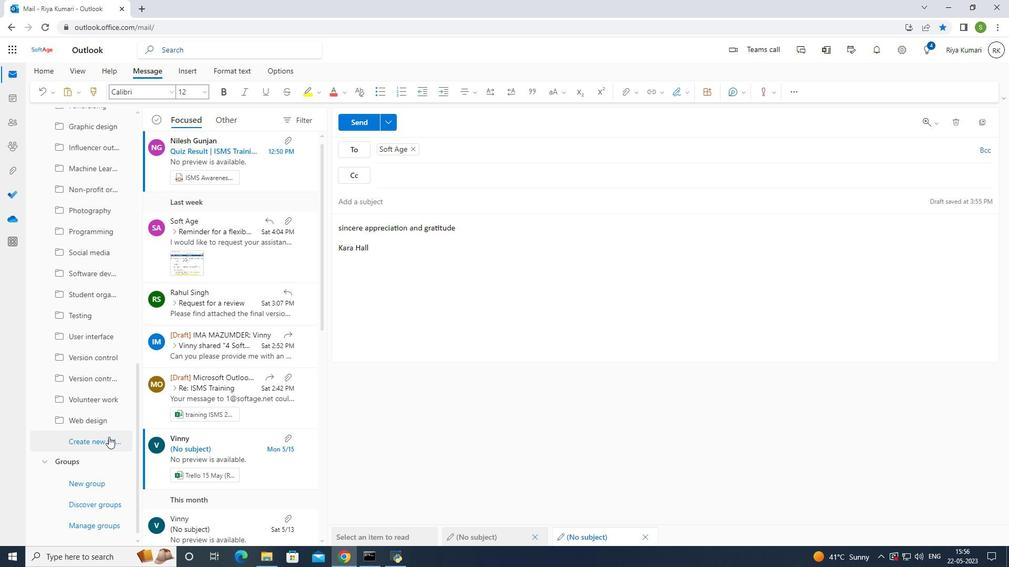 
Action: Mouse pressed left at (108, 439)
Screenshot: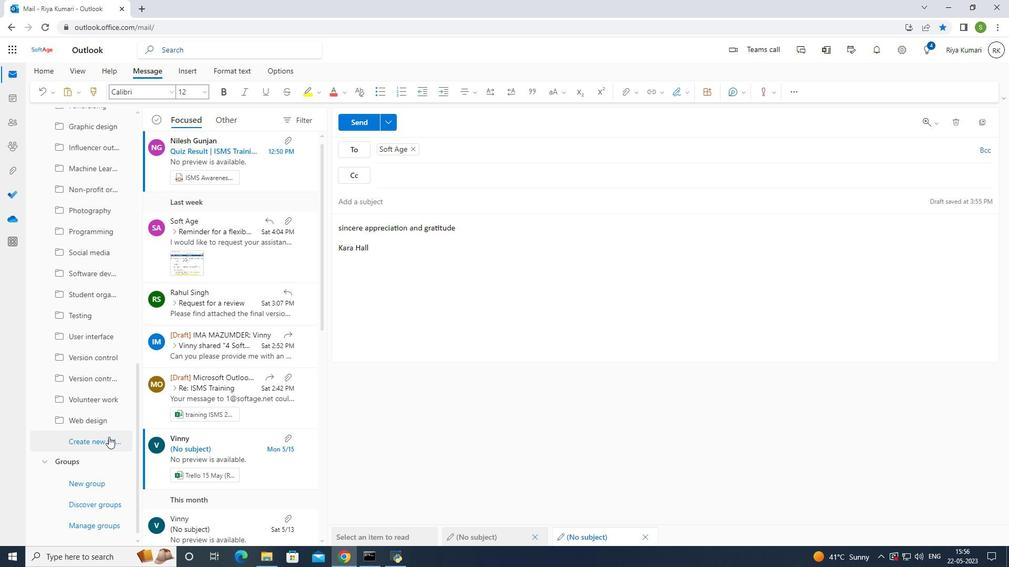 
Action: Mouse moved to (159, 334)
Screenshot: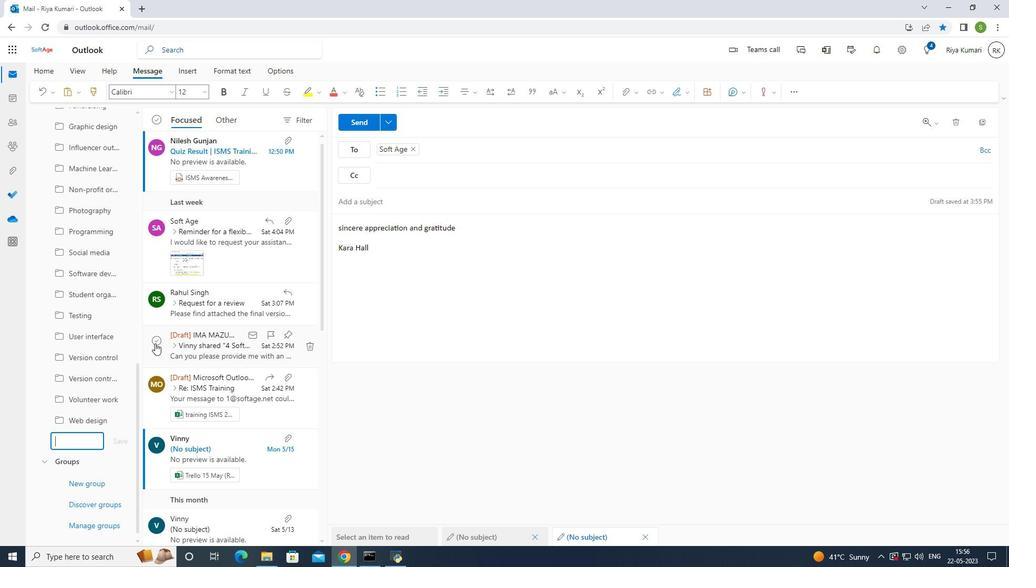 
Action: Key pressed <Key.shift>business<Key.space><Key.shift>intellegence
Screenshot: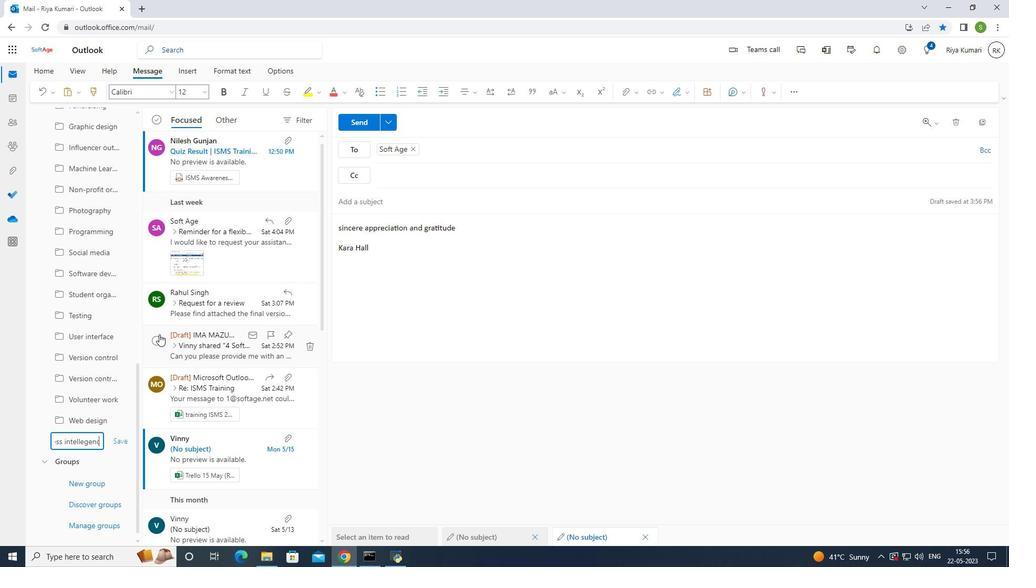 
Action: Mouse moved to (79, 441)
Screenshot: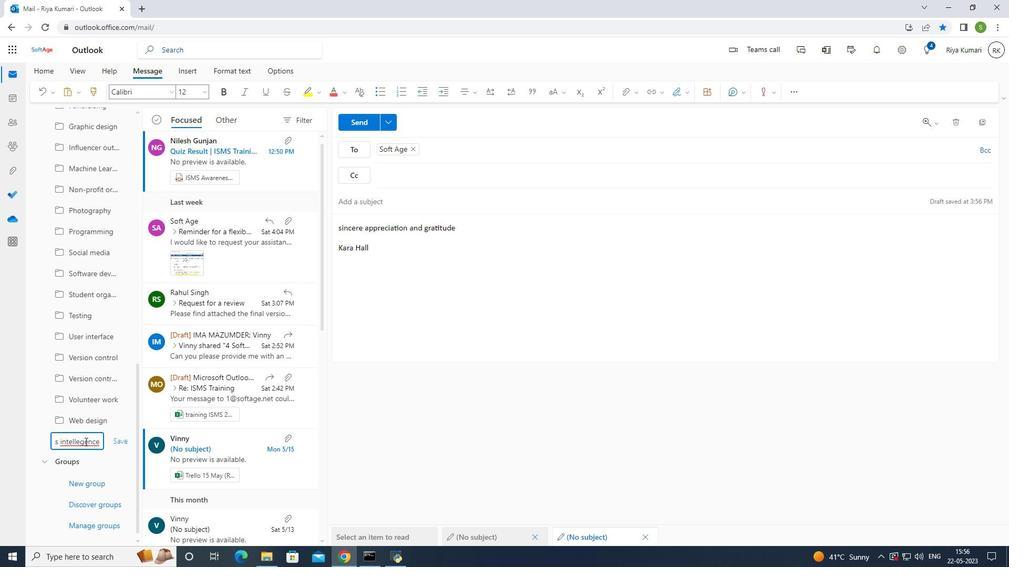 
Action: Mouse pressed left at (79, 441)
Screenshot: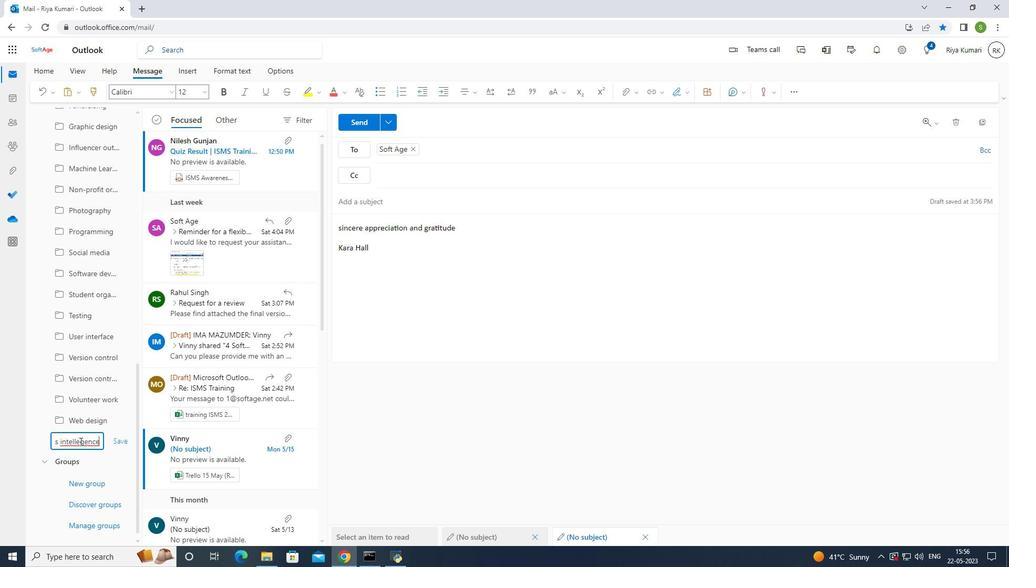 
Action: Mouse moved to (124, 440)
Screenshot: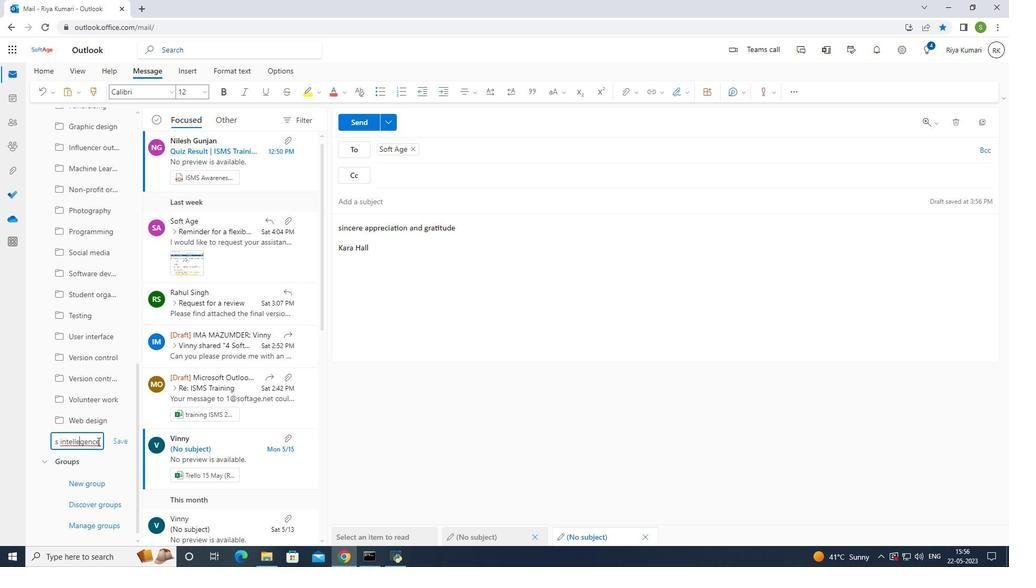 
Action: Key pressed <Key.backspace>i
Screenshot: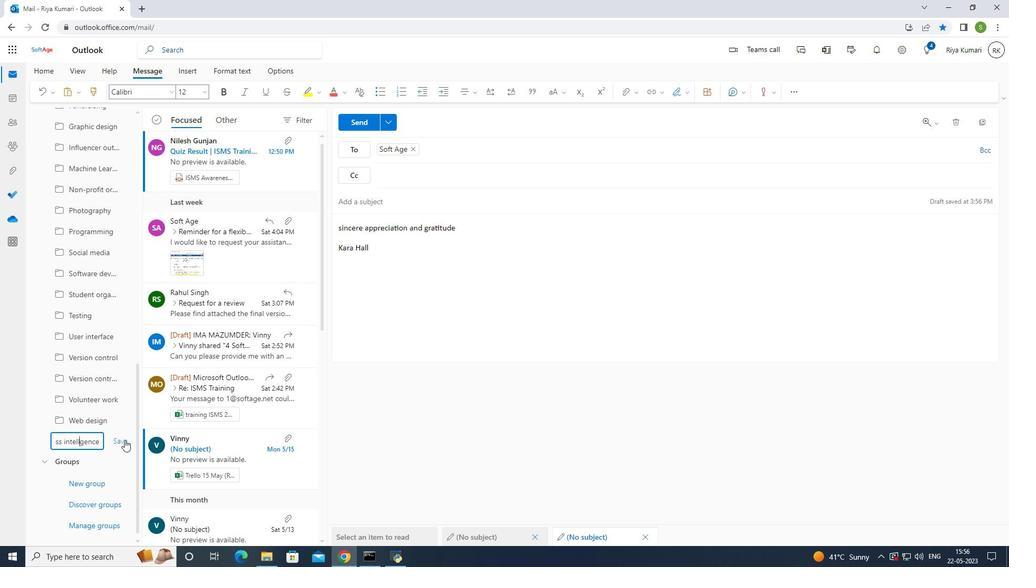 
Action: Mouse moved to (114, 440)
Screenshot: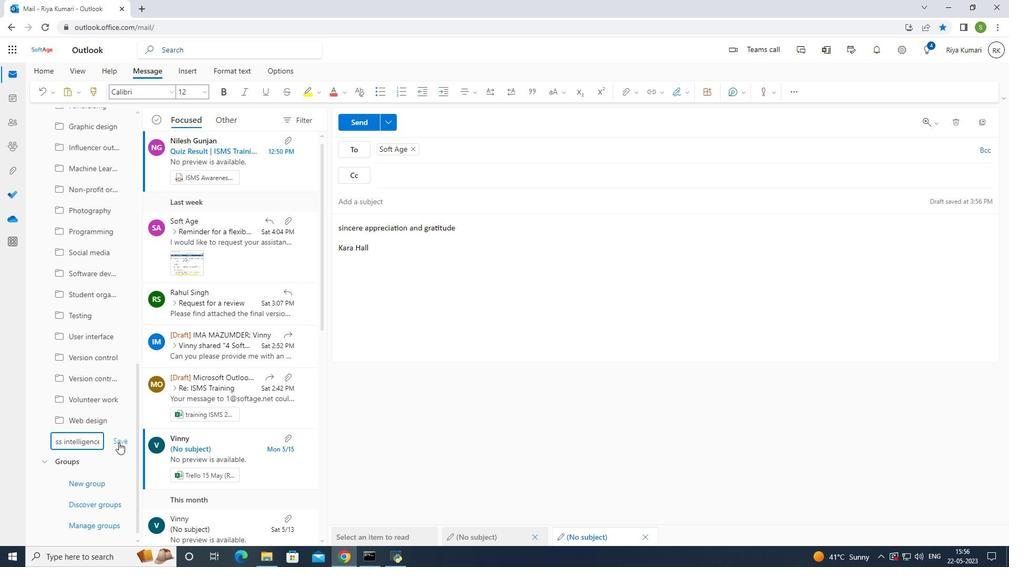 
Action: Mouse pressed left at (114, 440)
Screenshot: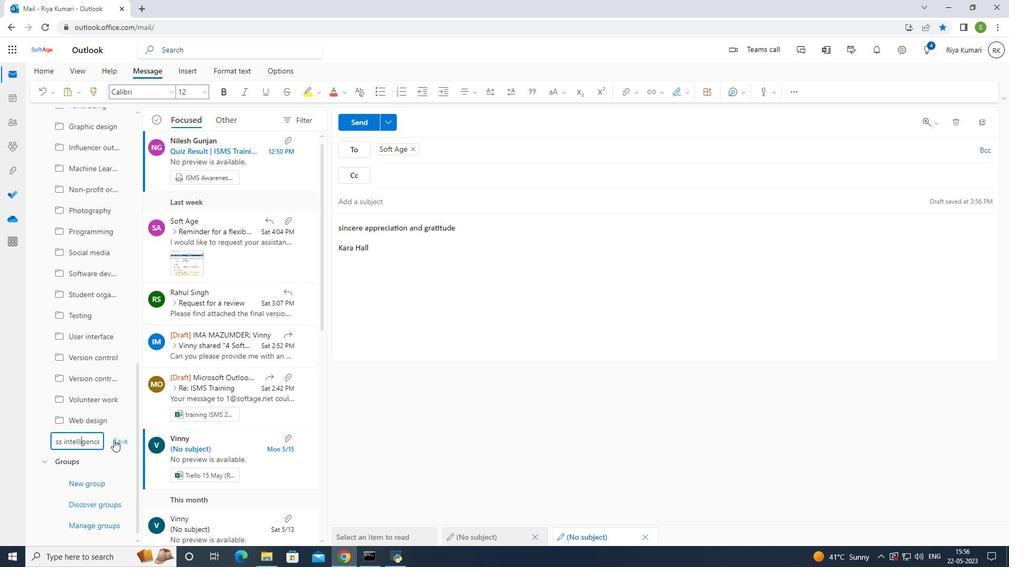 
Action: Mouse moved to (369, 125)
Screenshot: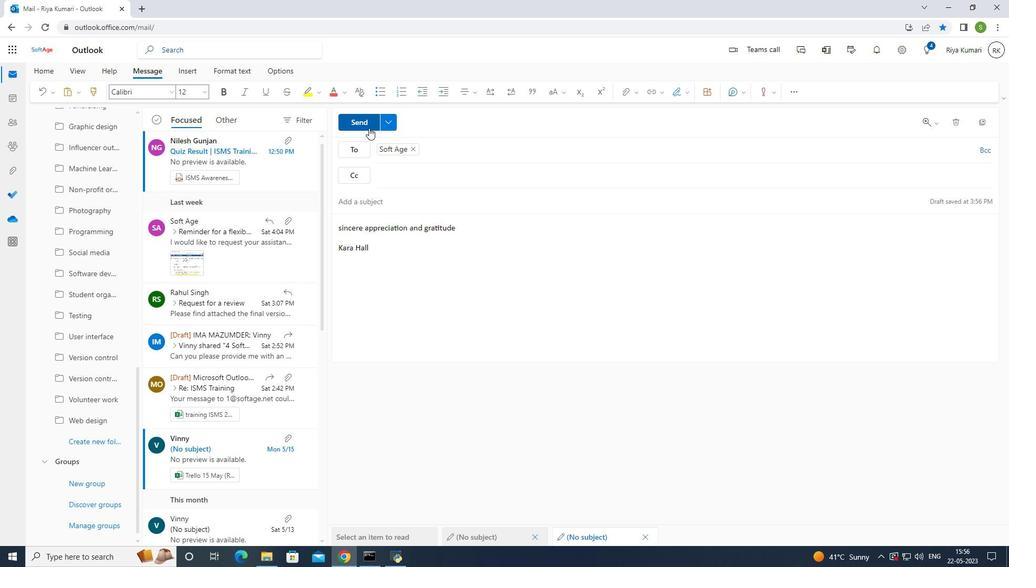 
Action: Mouse pressed left at (369, 125)
Screenshot: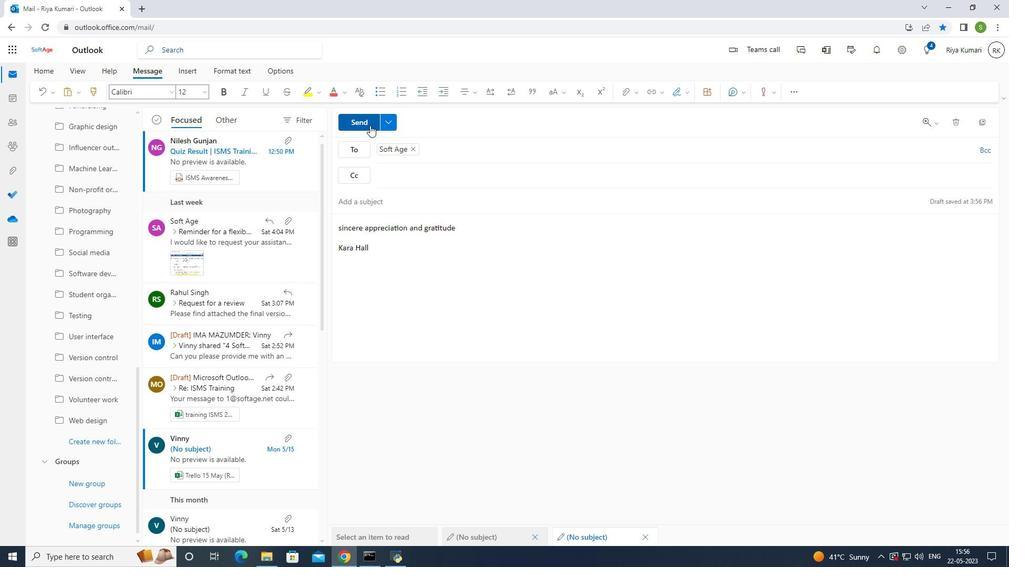 
Action: Mouse moved to (495, 317)
Screenshot: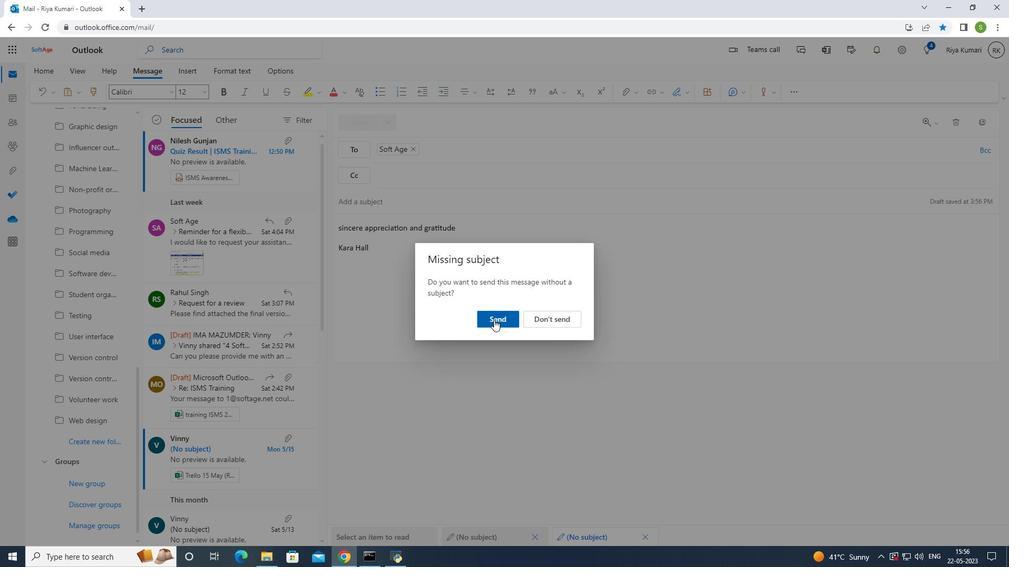 
Action: Mouse pressed left at (495, 317)
Screenshot: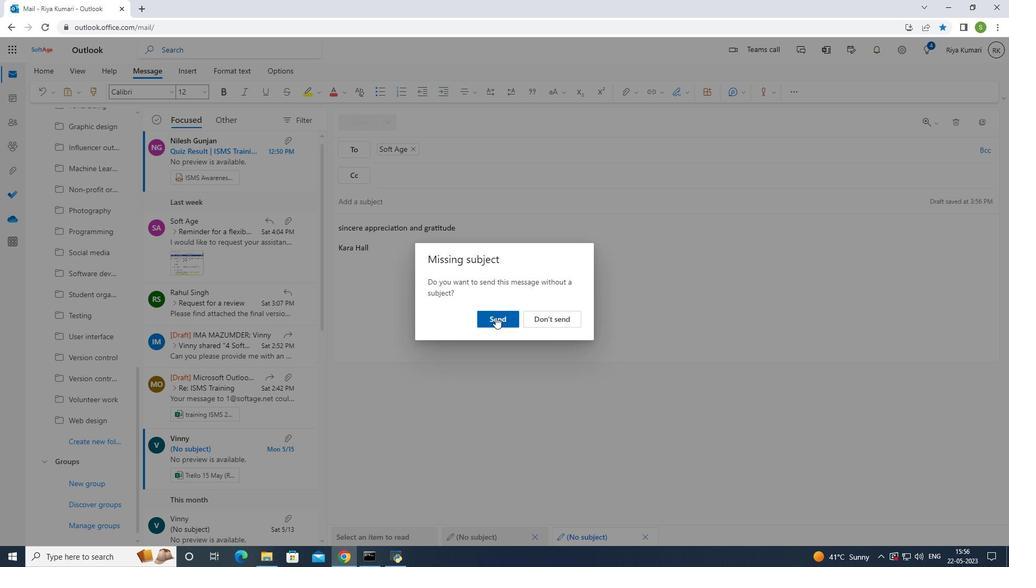 
Action: Mouse moved to (506, 320)
Screenshot: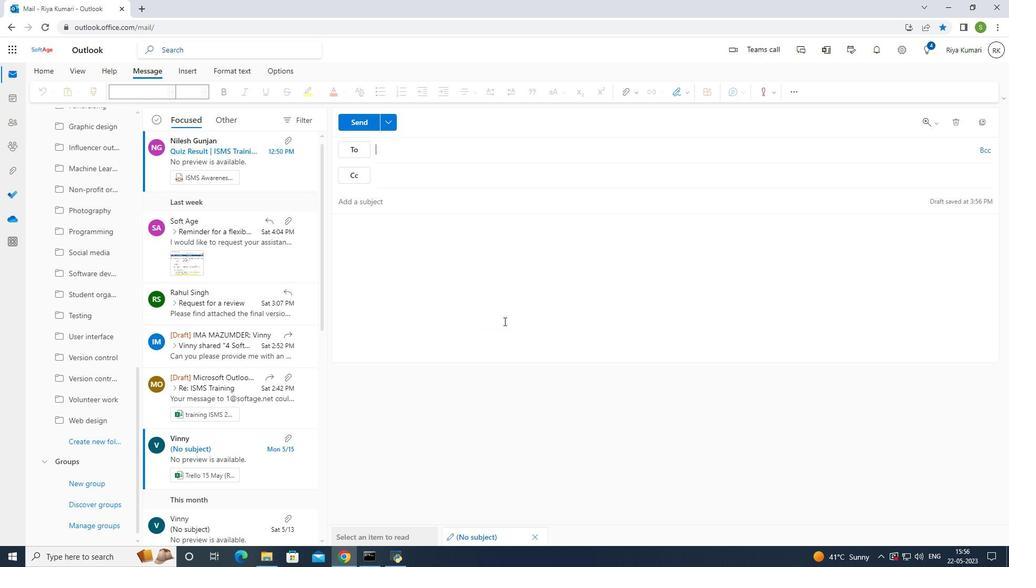 
